 Task: Find connections with filter location Chippenham with filter topic #culturewith filter profile language German with filter current company Dentsu Webchutney with filter school Arts and Science Jobs with filter industry Surveying and Mapping Services with filter service category Business Law with filter keywords title Heavy Equipment Operator
Action: Mouse moved to (660, 87)
Screenshot: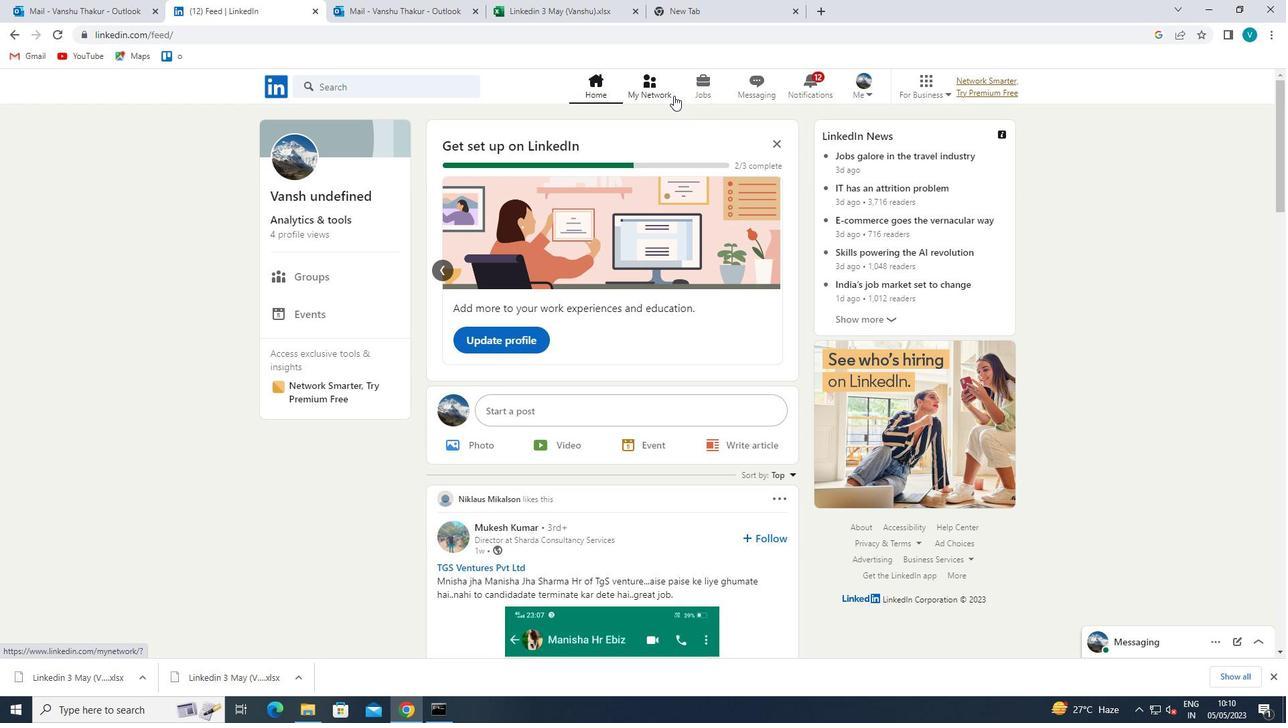 
Action: Mouse pressed left at (660, 87)
Screenshot: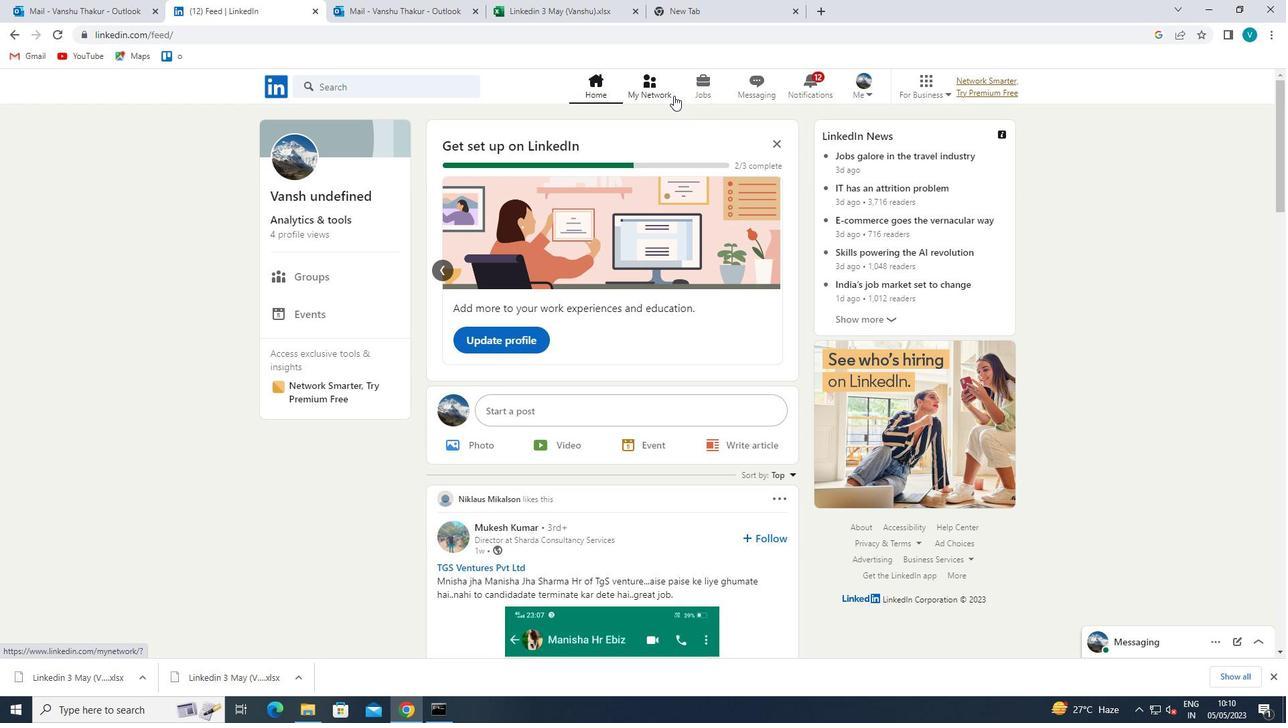 
Action: Mouse moved to (399, 158)
Screenshot: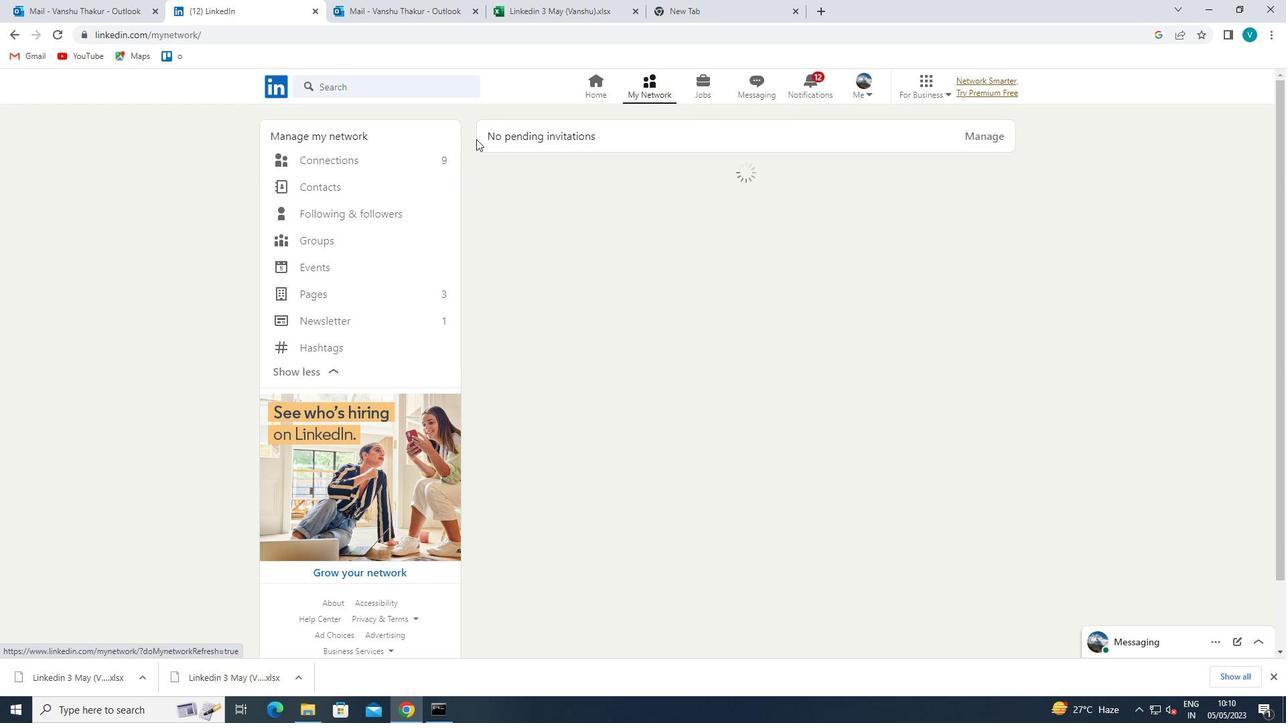 
Action: Mouse pressed left at (399, 158)
Screenshot: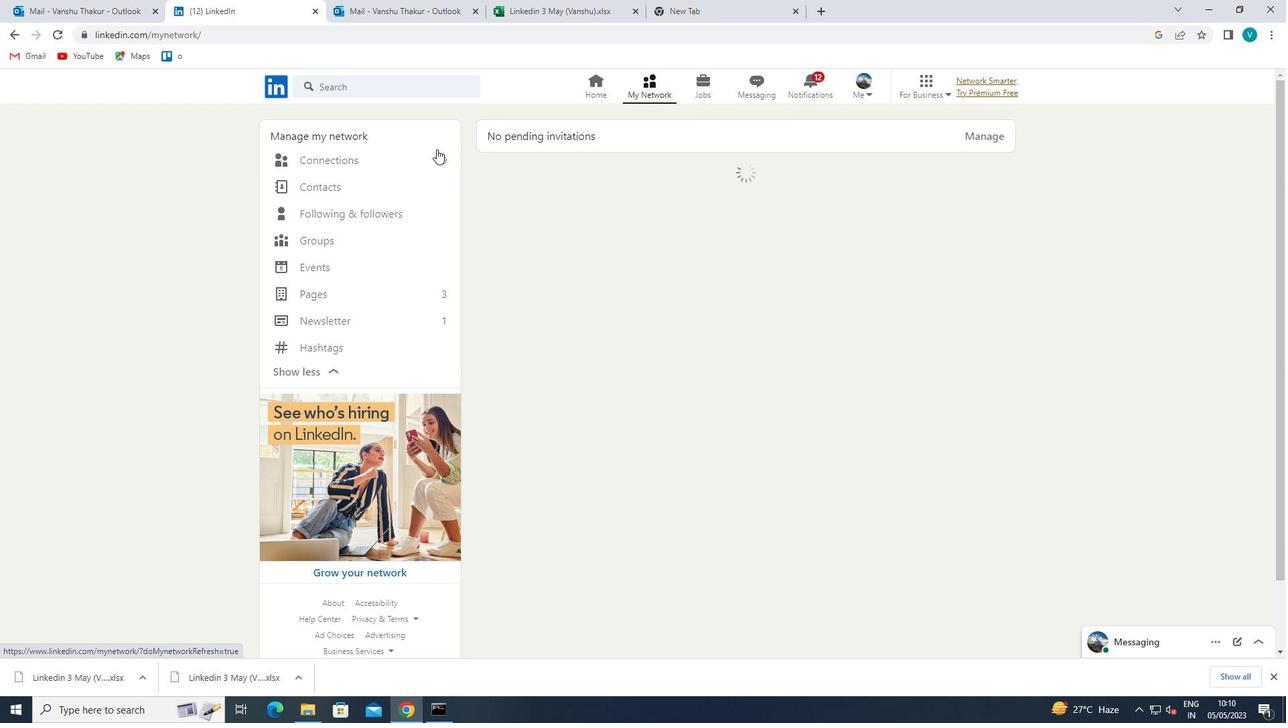 
Action: Mouse moved to (764, 158)
Screenshot: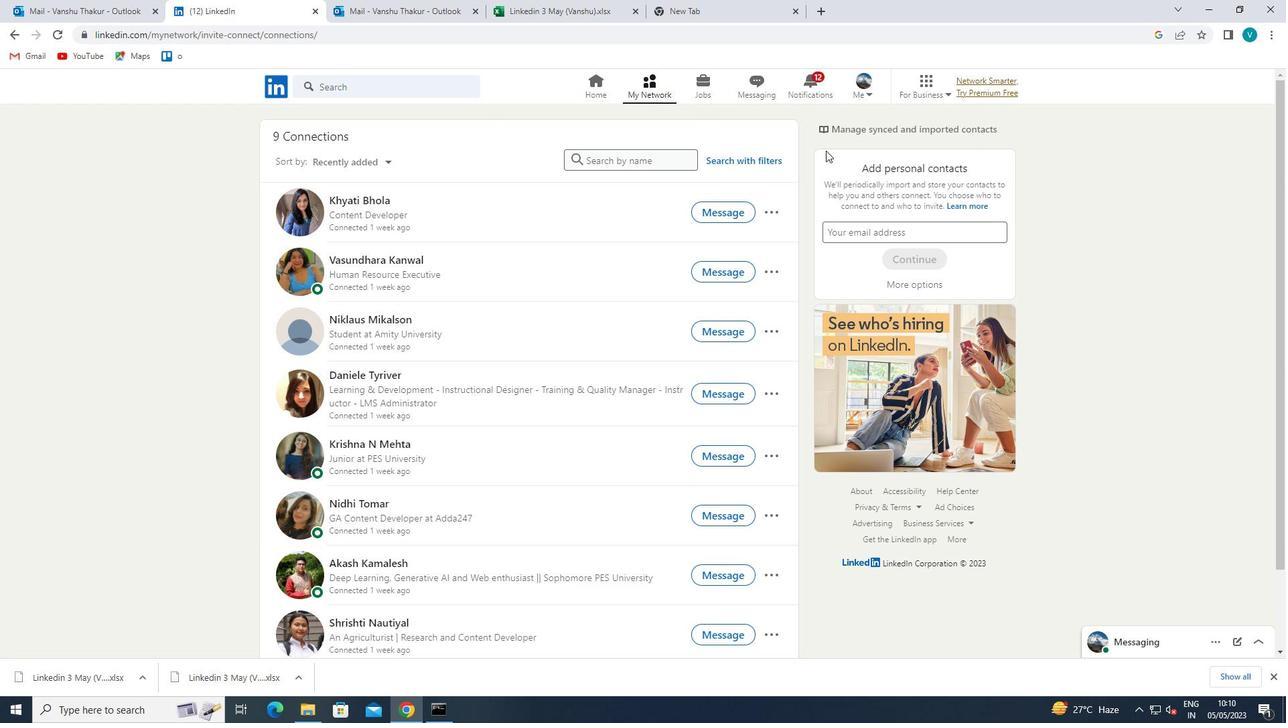 
Action: Mouse pressed left at (764, 158)
Screenshot: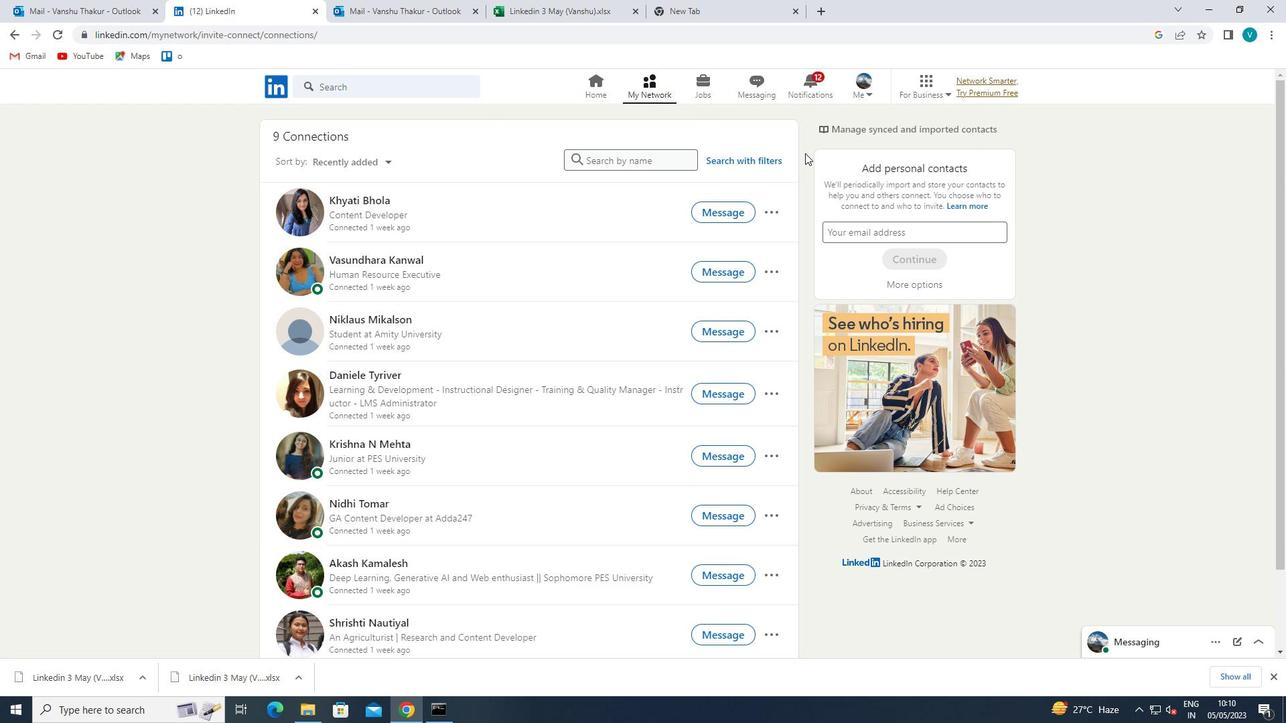 
Action: Mouse moved to (657, 123)
Screenshot: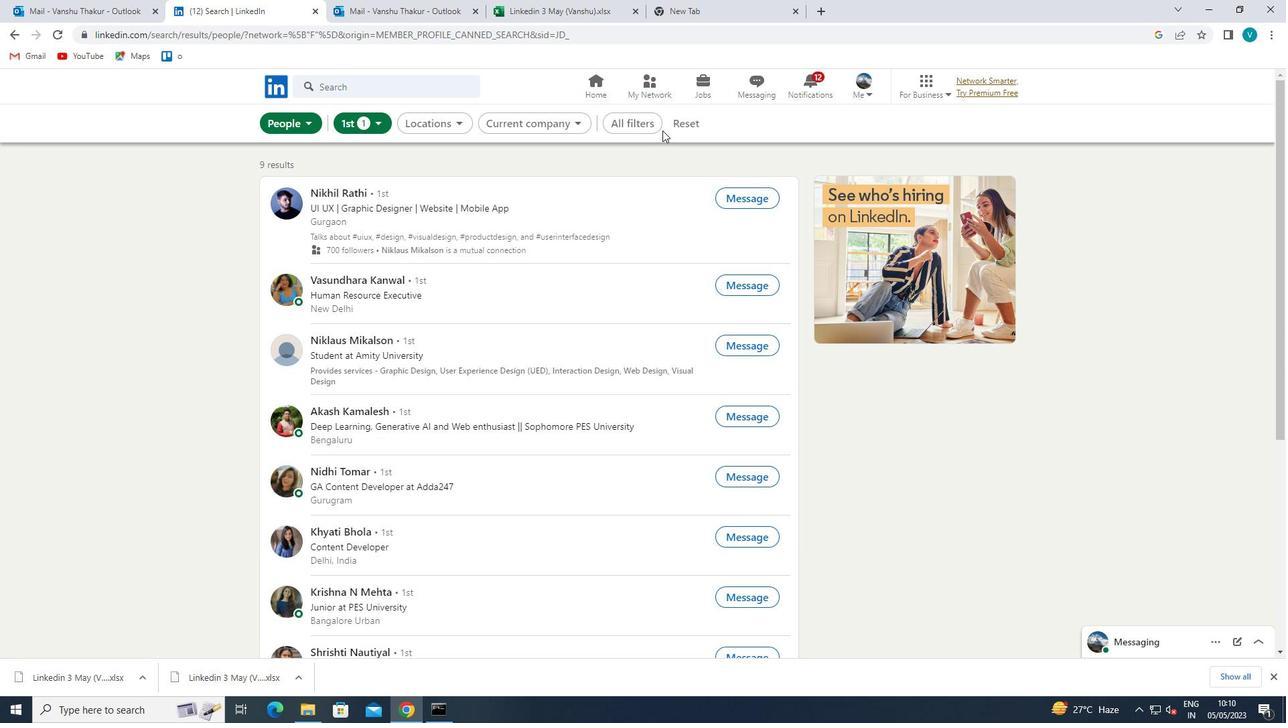
Action: Mouse pressed left at (657, 123)
Screenshot: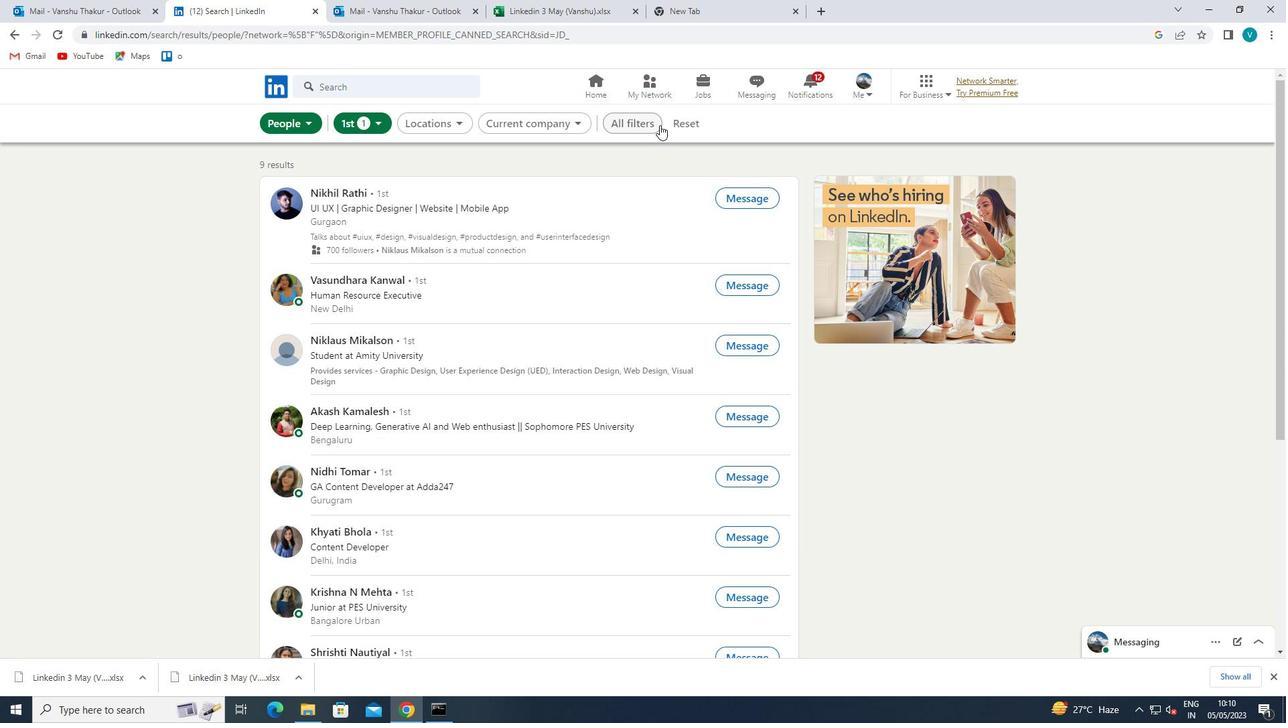 
Action: Mouse moved to (1057, 243)
Screenshot: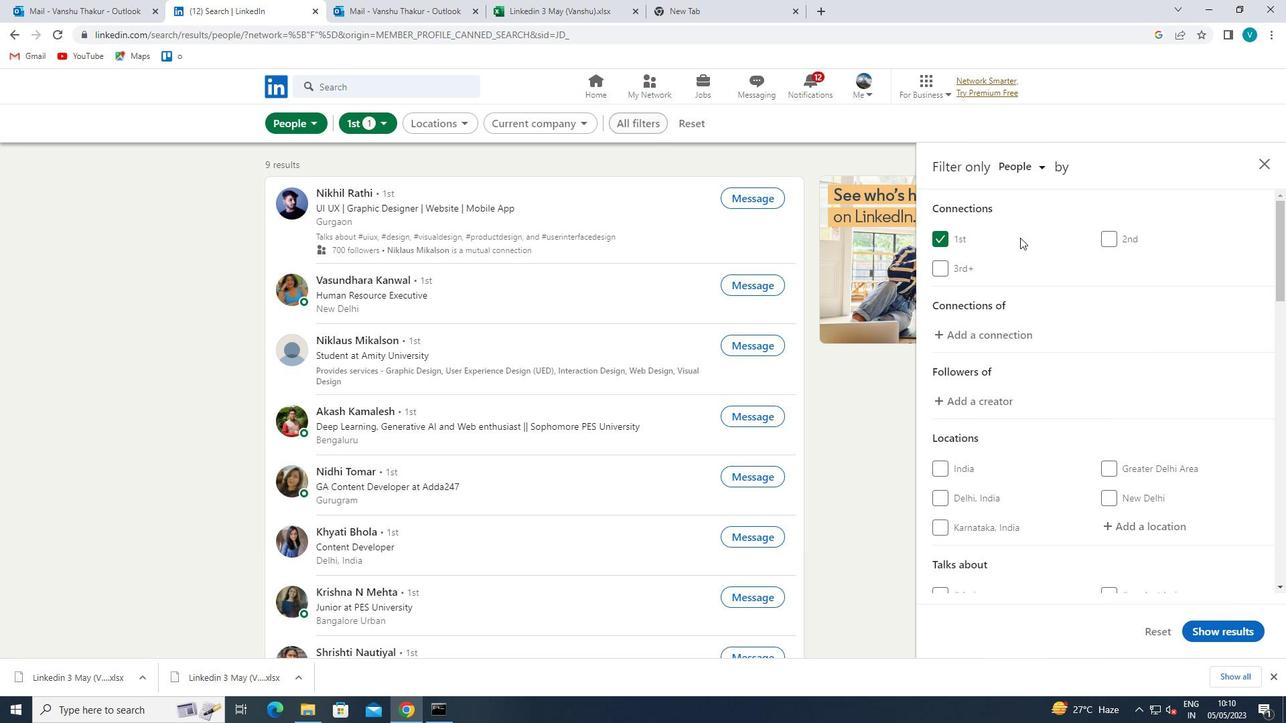 
Action: Mouse scrolled (1057, 243) with delta (0, 0)
Screenshot: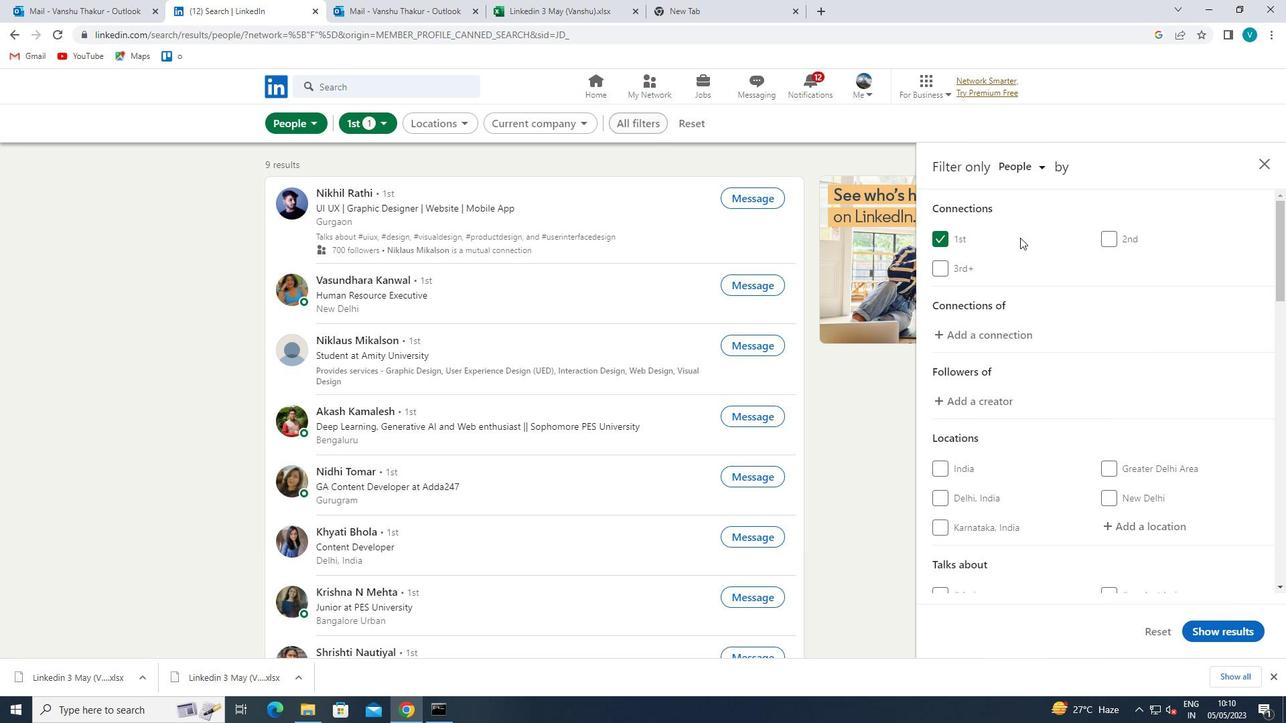 
Action: Mouse scrolled (1057, 243) with delta (0, 0)
Screenshot: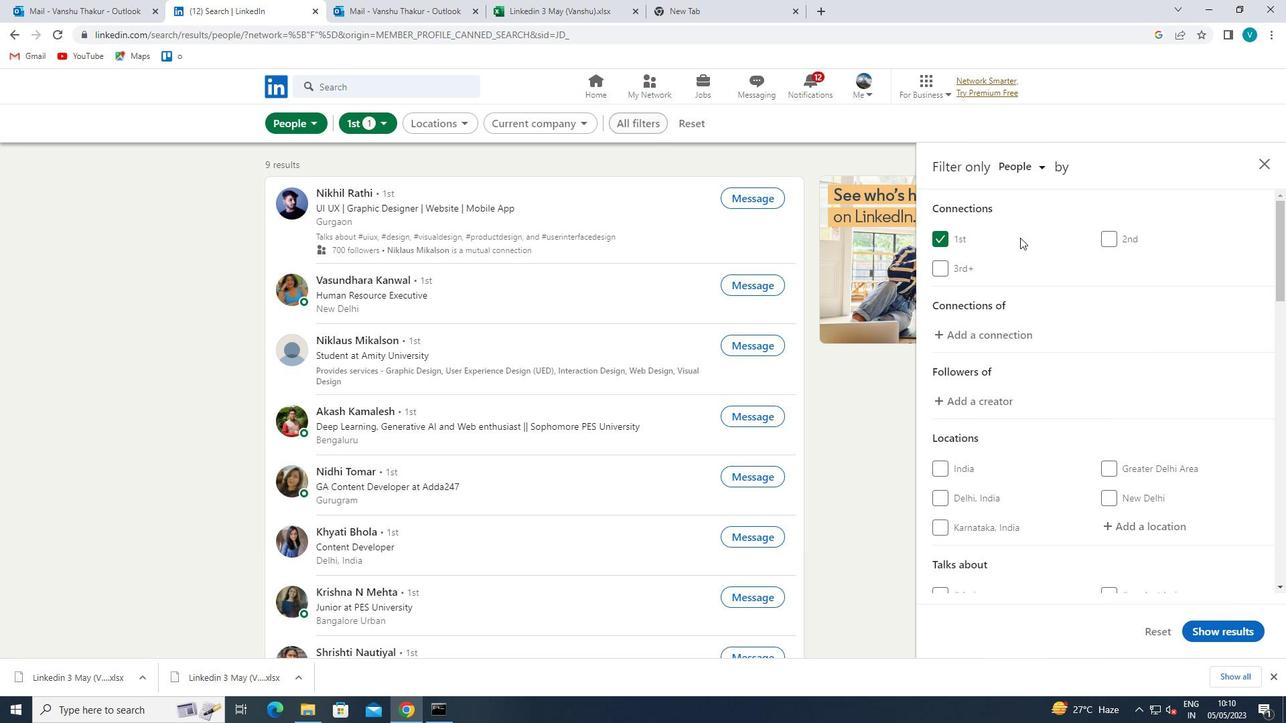 
Action: Mouse moved to (1057, 244)
Screenshot: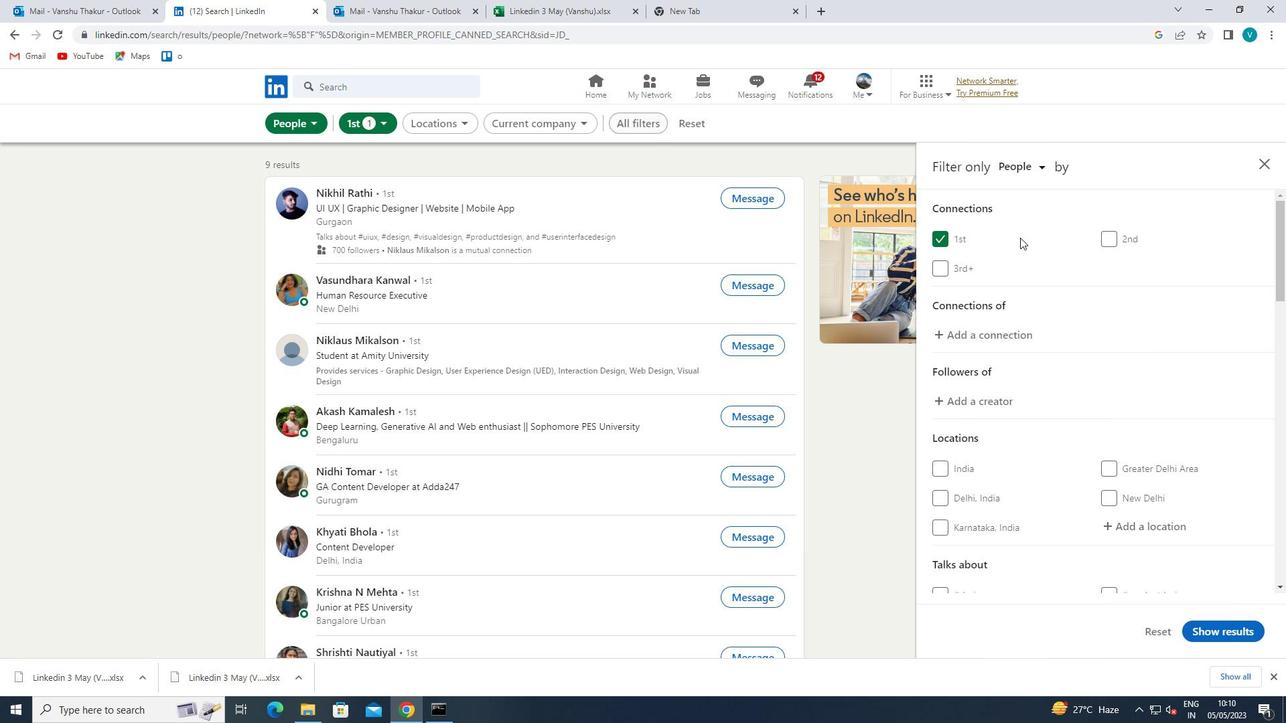 
Action: Mouse scrolled (1057, 243) with delta (0, 0)
Screenshot: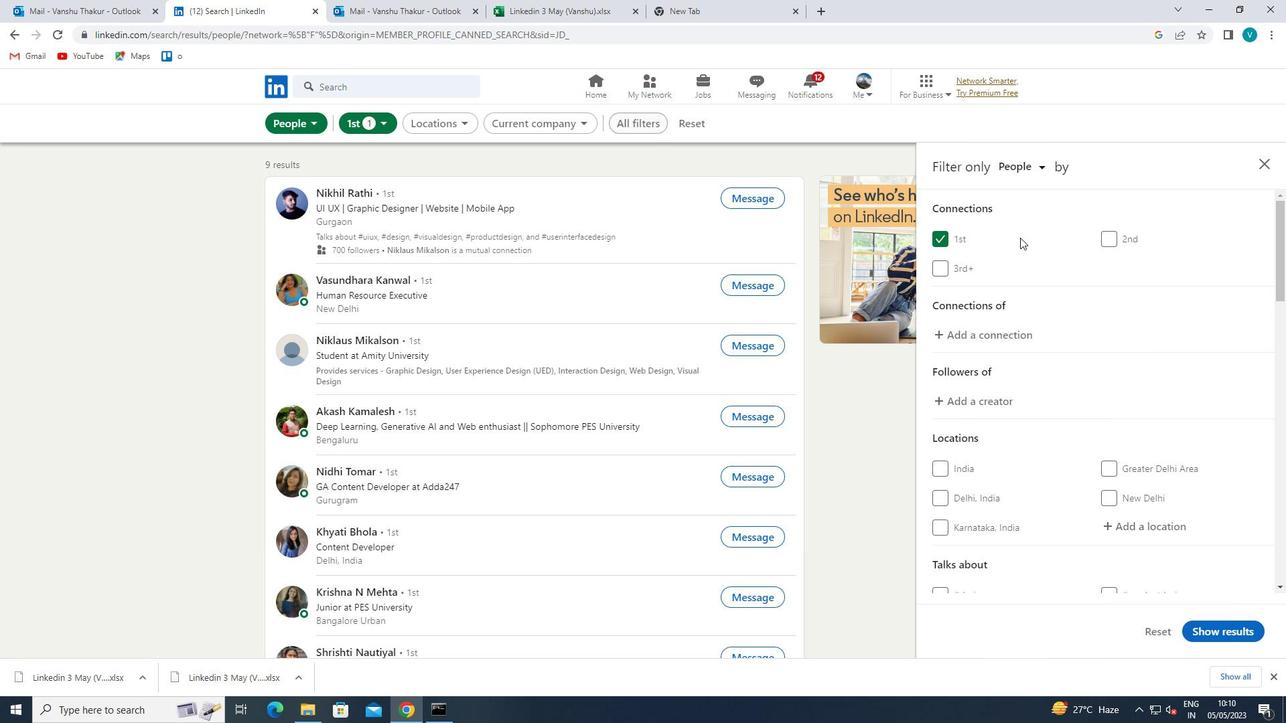 
Action: Mouse moved to (1135, 324)
Screenshot: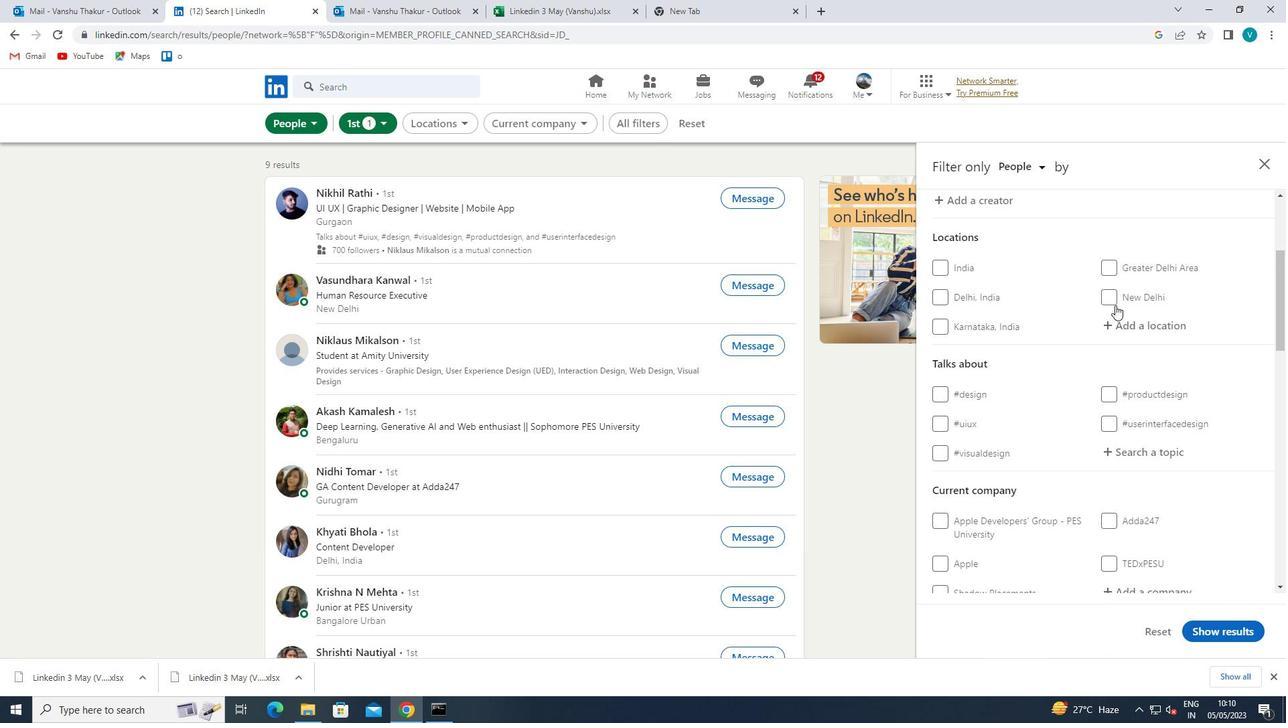 
Action: Mouse pressed left at (1135, 324)
Screenshot: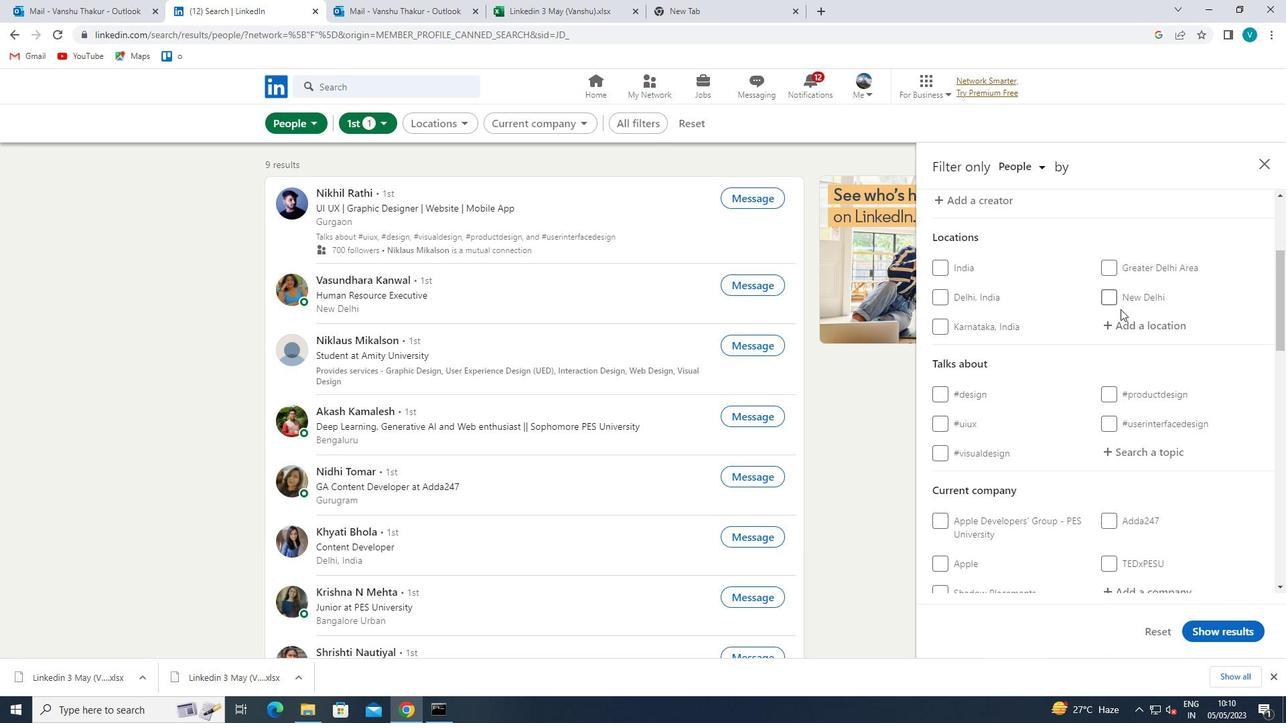 
Action: Key pressed <Key.shift>CHIPPENHAM
Screenshot: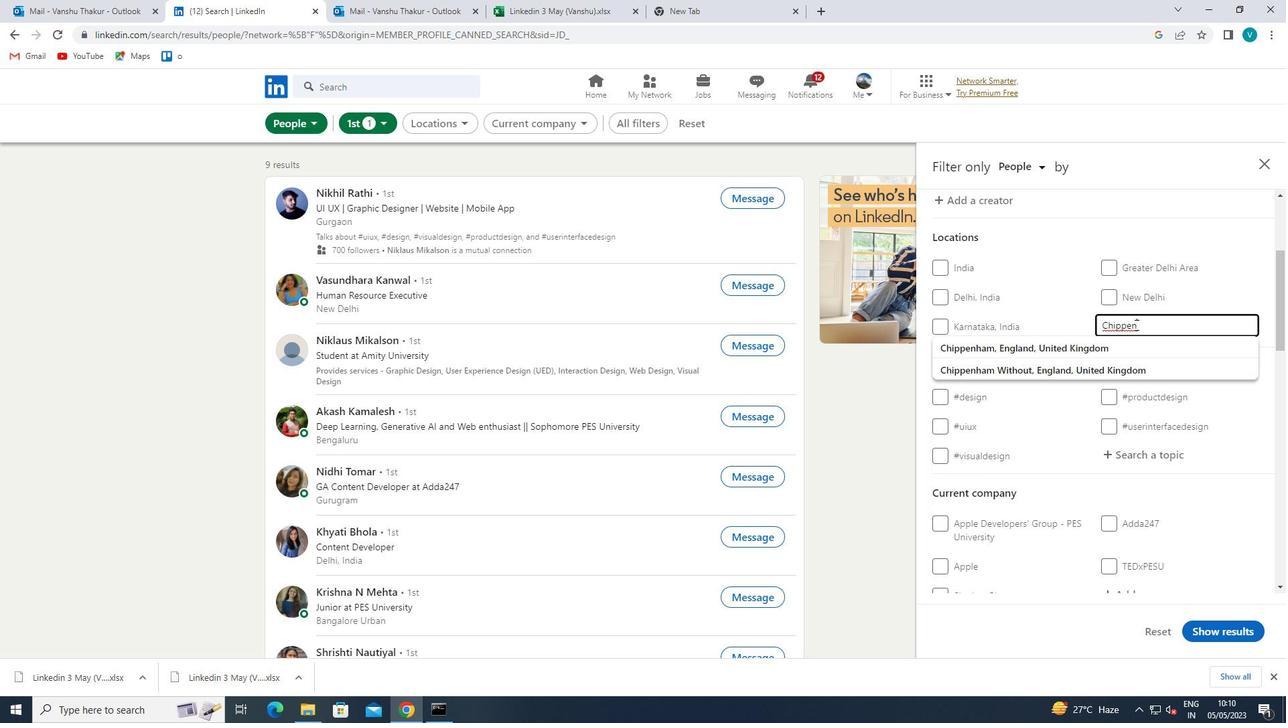 
Action: Mouse moved to (1119, 340)
Screenshot: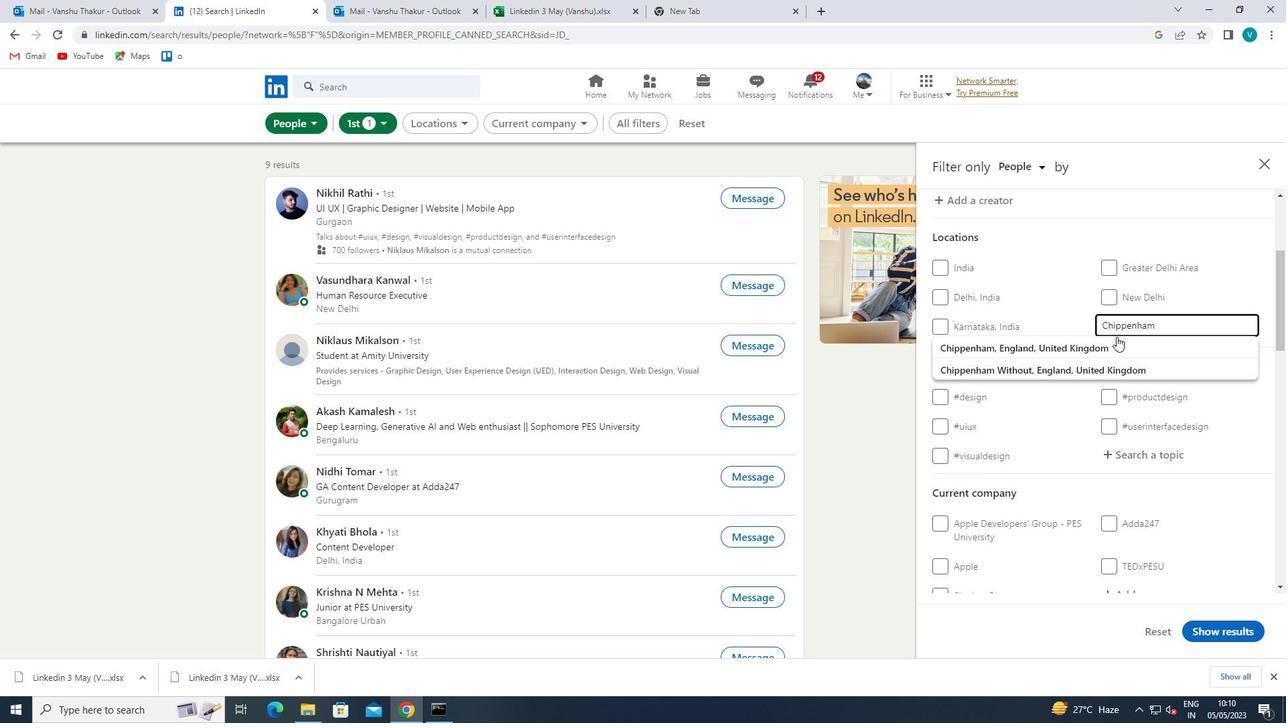 
Action: Mouse pressed left at (1119, 340)
Screenshot: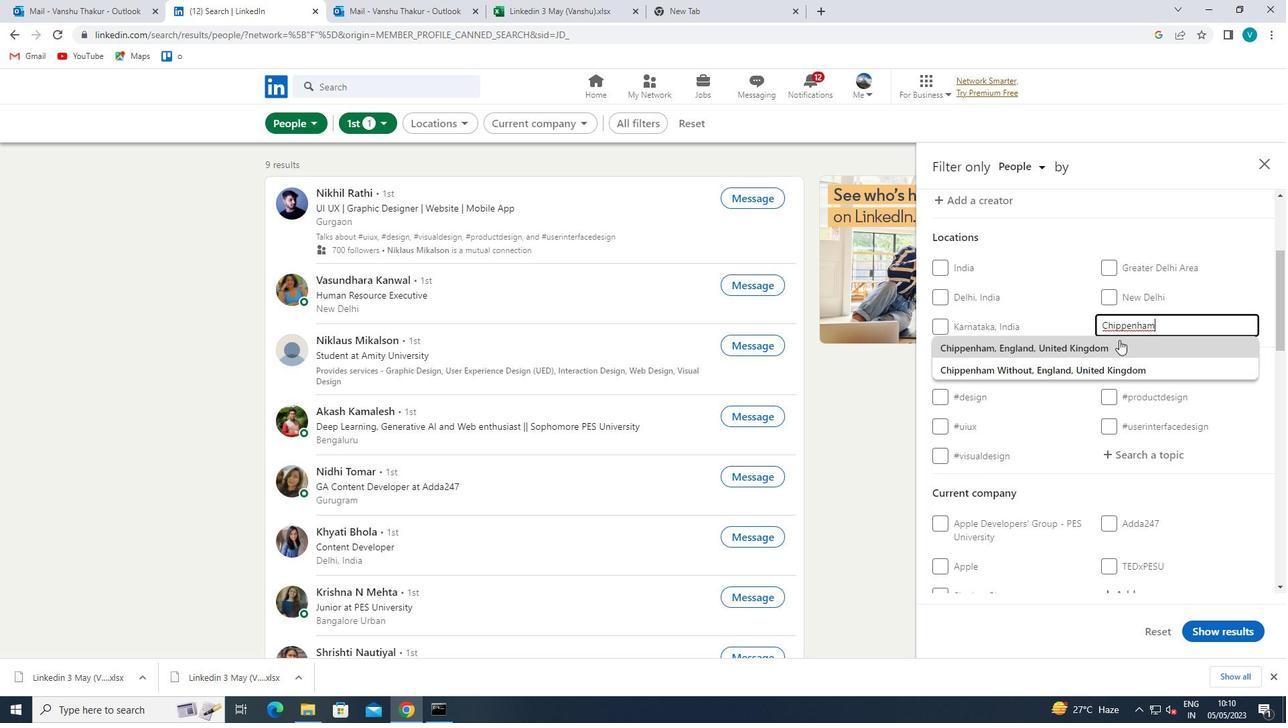 
Action: Mouse scrolled (1119, 339) with delta (0, 0)
Screenshot: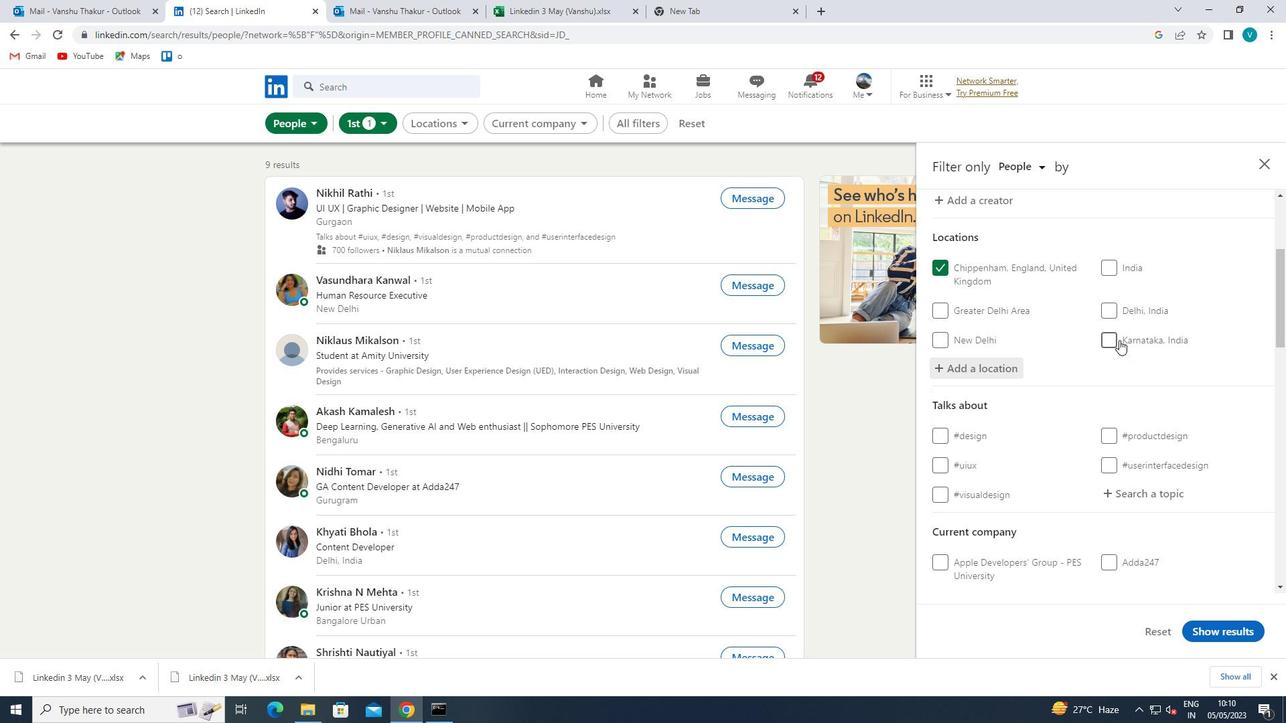 
Action: Mouse moved to (1134, 414)
Screenshot: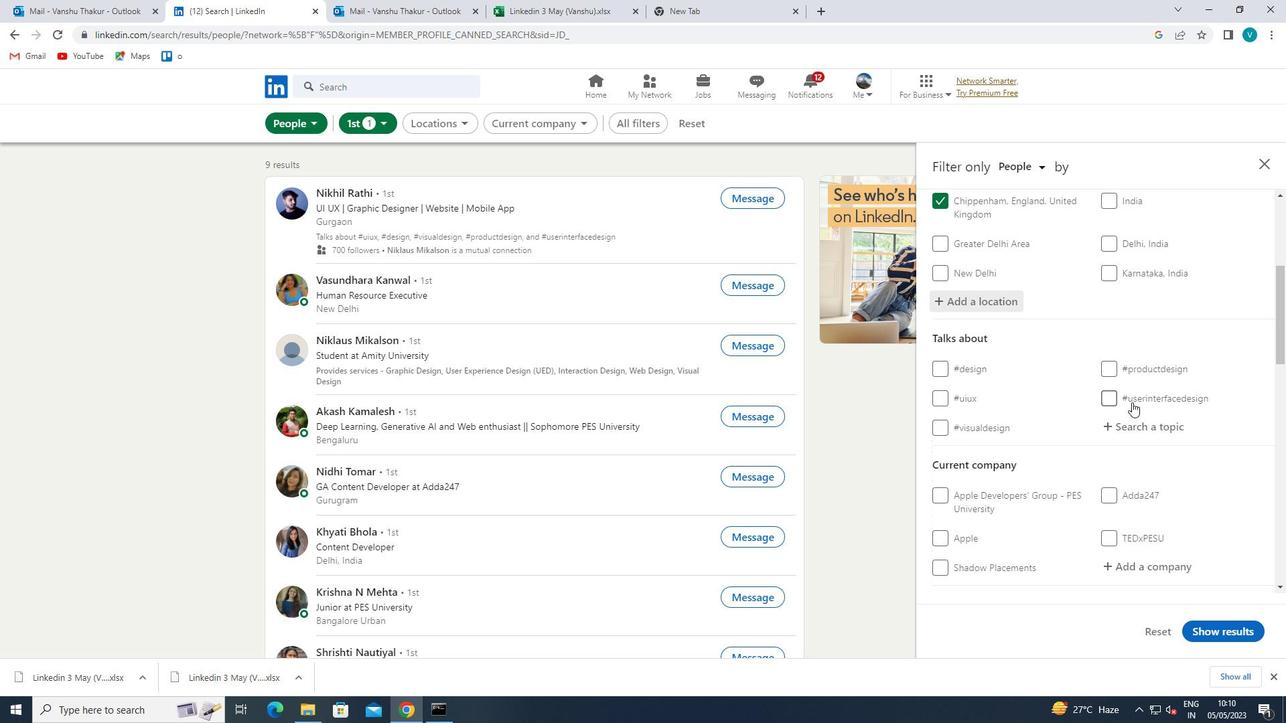 
Action: Mouse pressed left at (1134, 414)
Screenshot: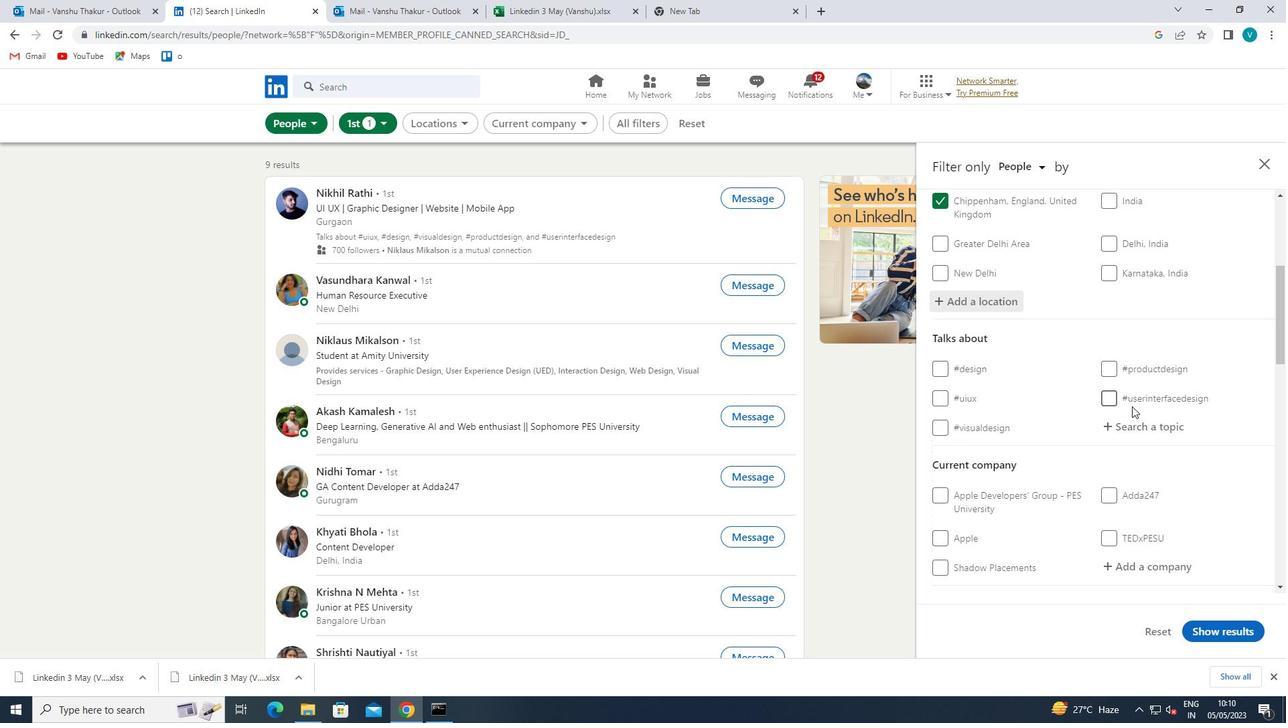 
Action: Mouse moved to (1137, 418)
Screenshot: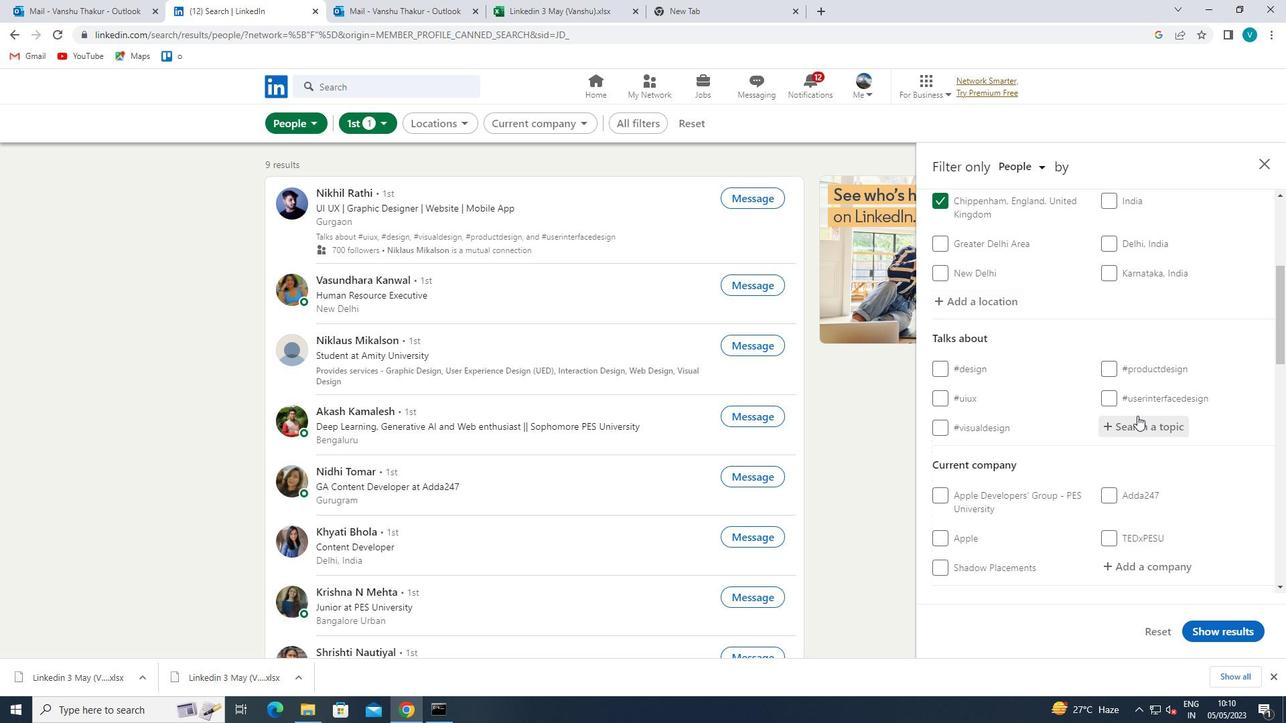 
Action: Mouse pressed left at (1137, 418)
Screenshot: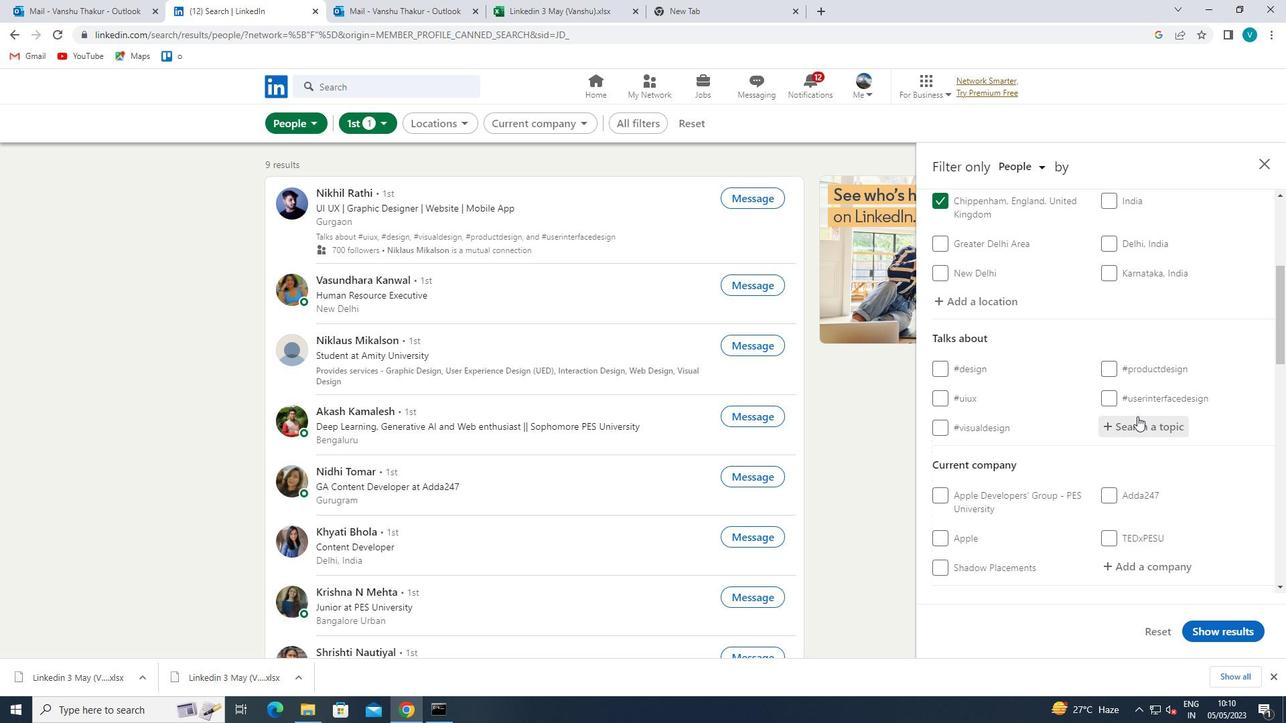 
Action: Key pressed CUK<Key.backspace>LTURE
Screenshot: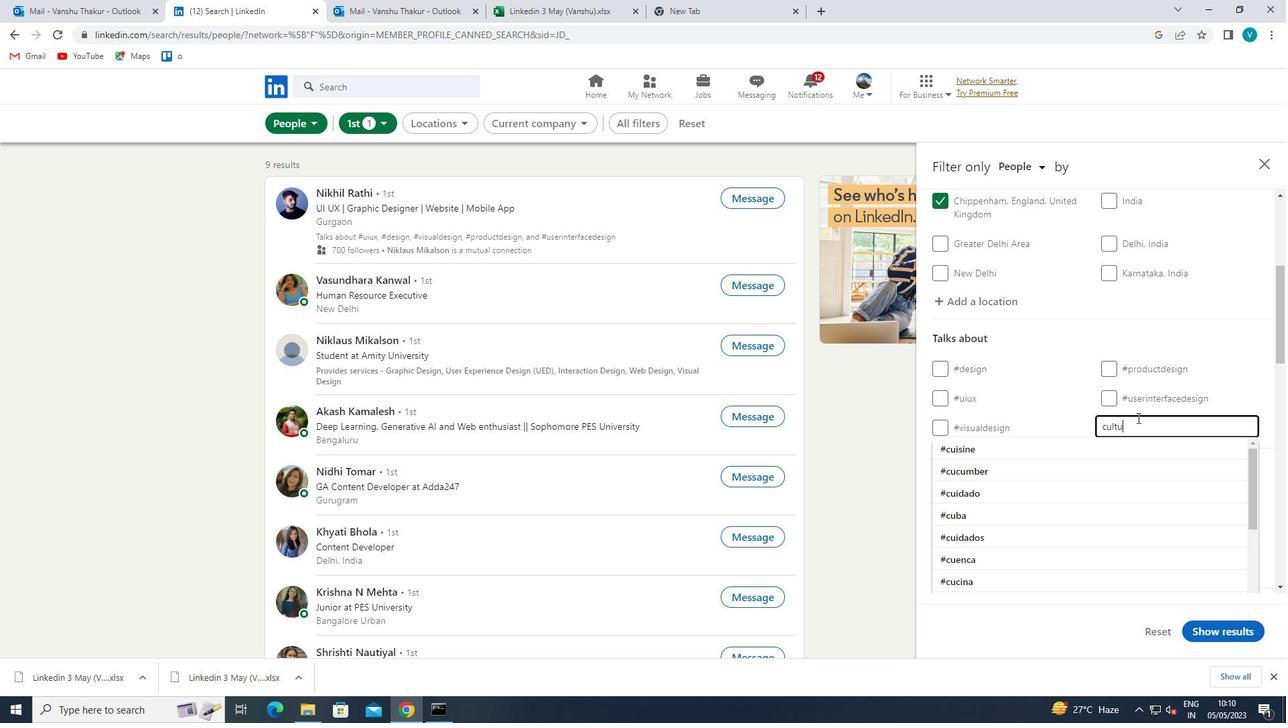 
Action: Mouse moved to (1045, 451)
Screenshot: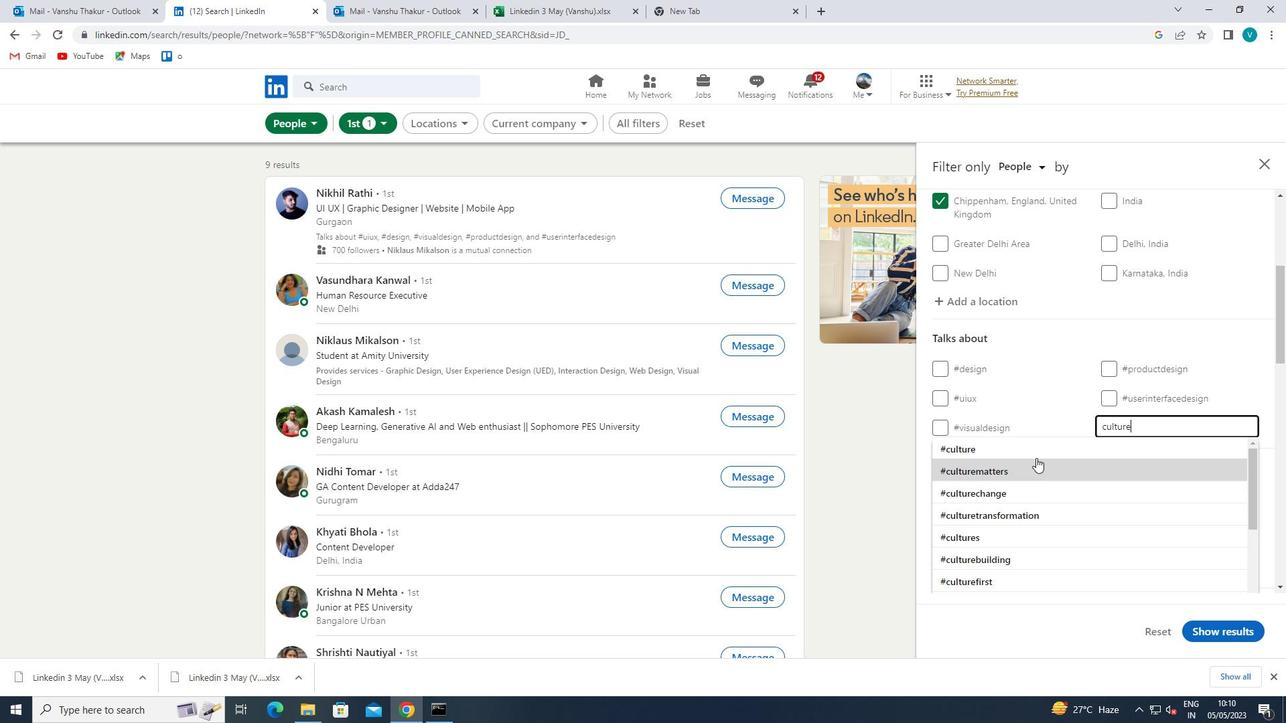 
Action: Mouse pressed left at (1045, 451)
Screenshot: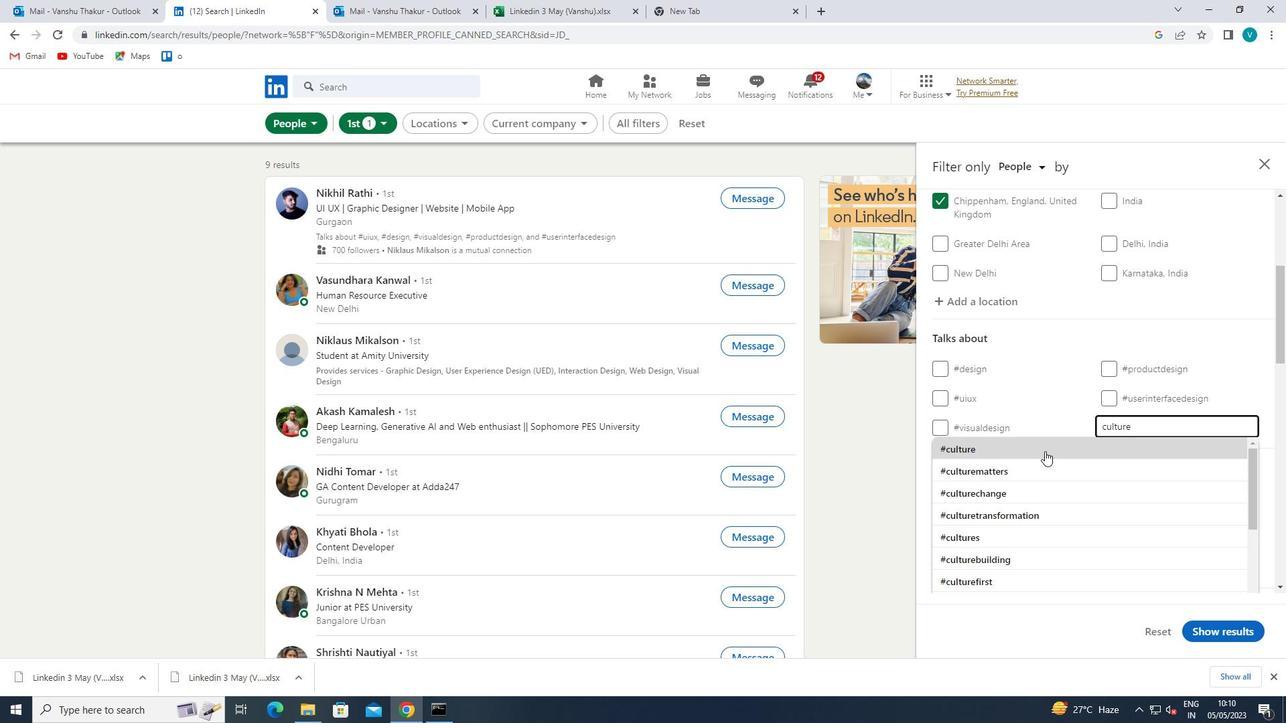 
Action: Mouse scrolled (1045, 450) with delta (0, 0)
Screenshot: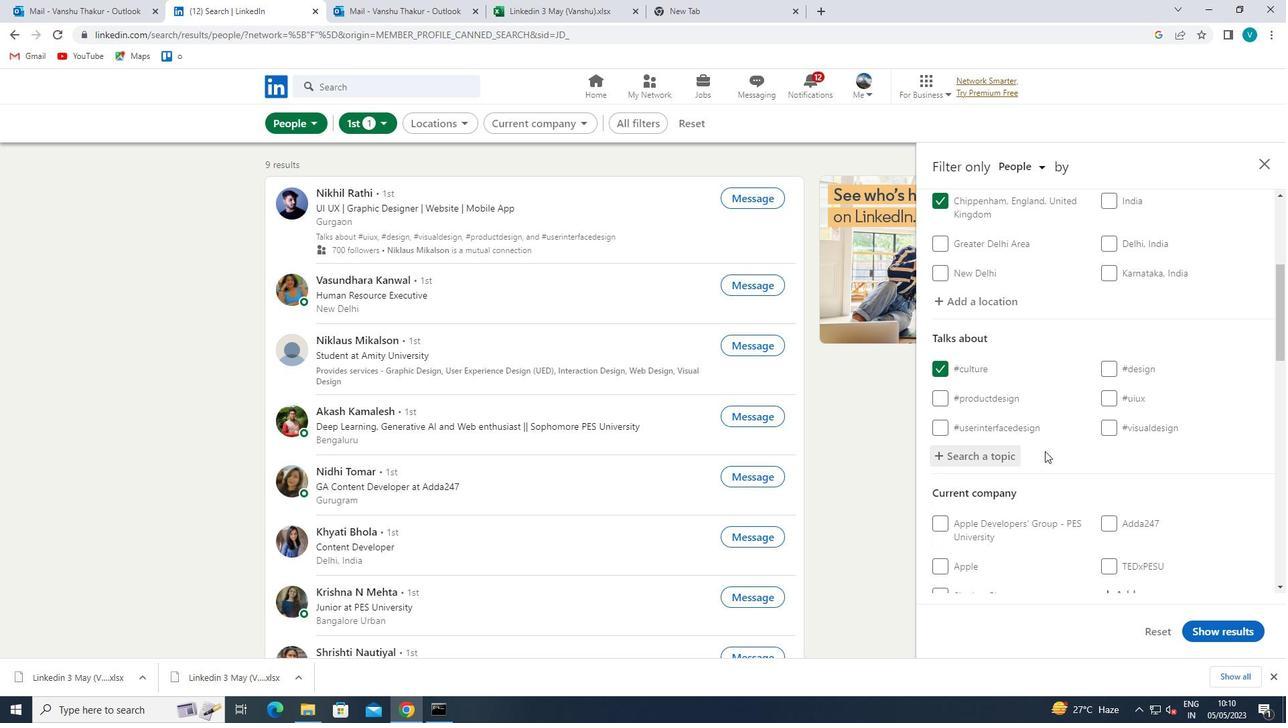 
Action: Mouse scrolled (1045, 450) with delta (0, 0)
Screenshot: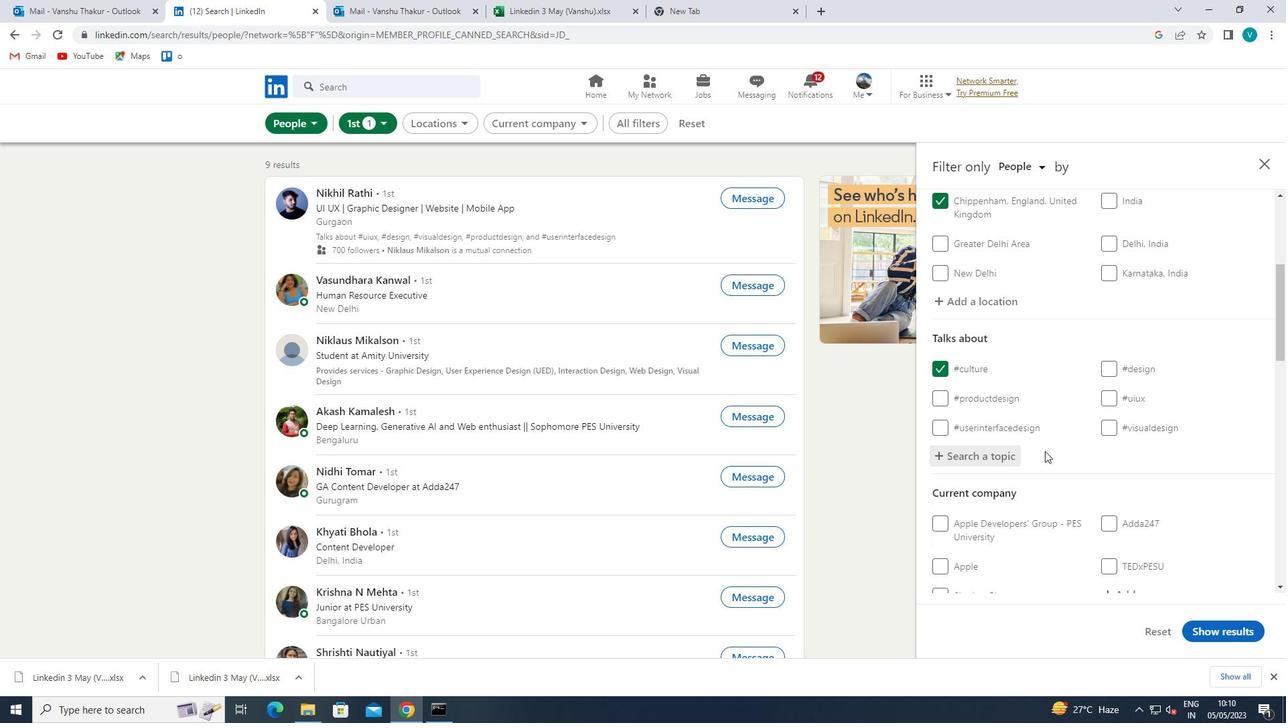
Action: Mouse scrolled (1045, 450) with delta (0, 0)
Screenshot: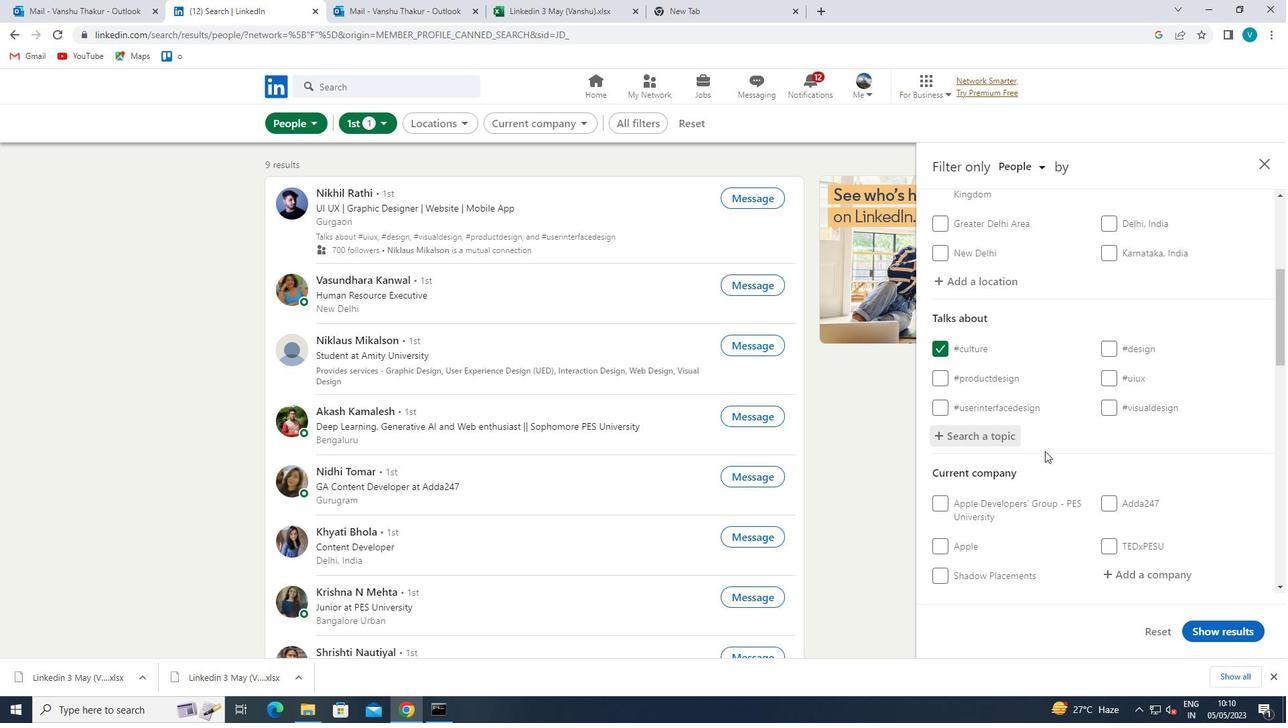 
Action: Mouse moved to (1121, 399)
Screenshot: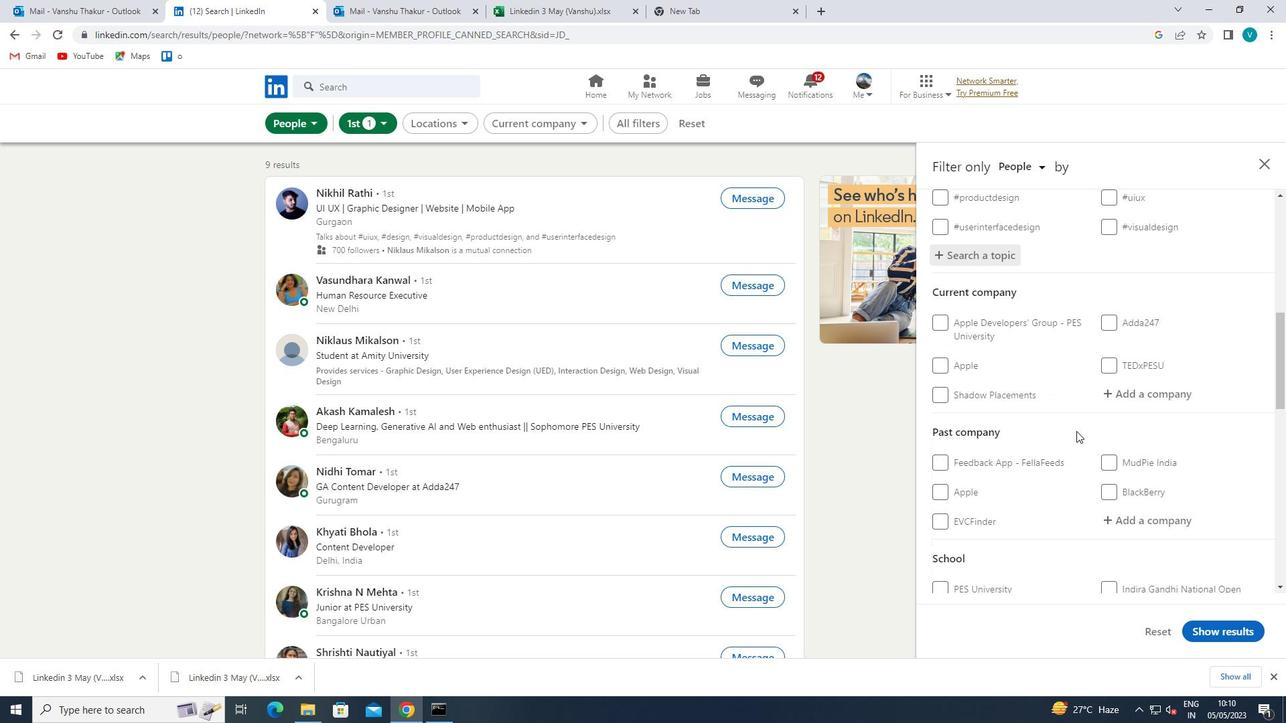 
Action: Mouse pressed left at (1121, 399)
Screenshot: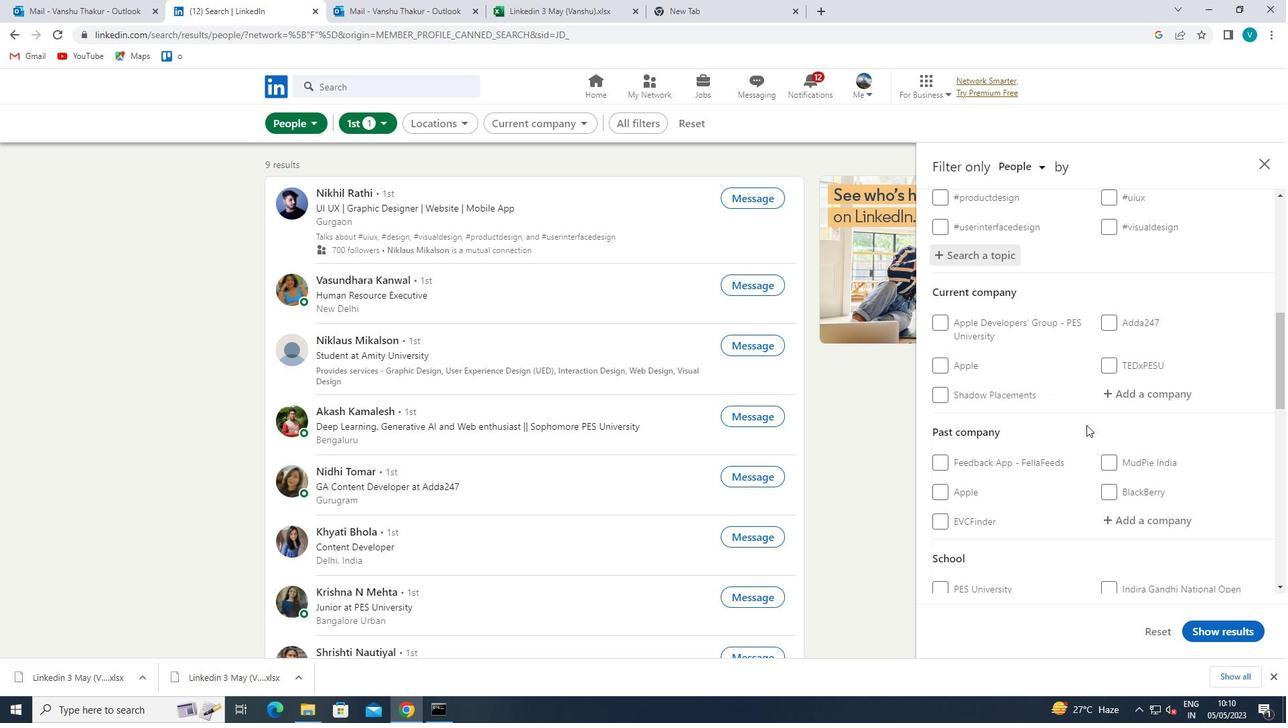 
Action: Key pressed <Key.shift>DENTSU
Screenshot: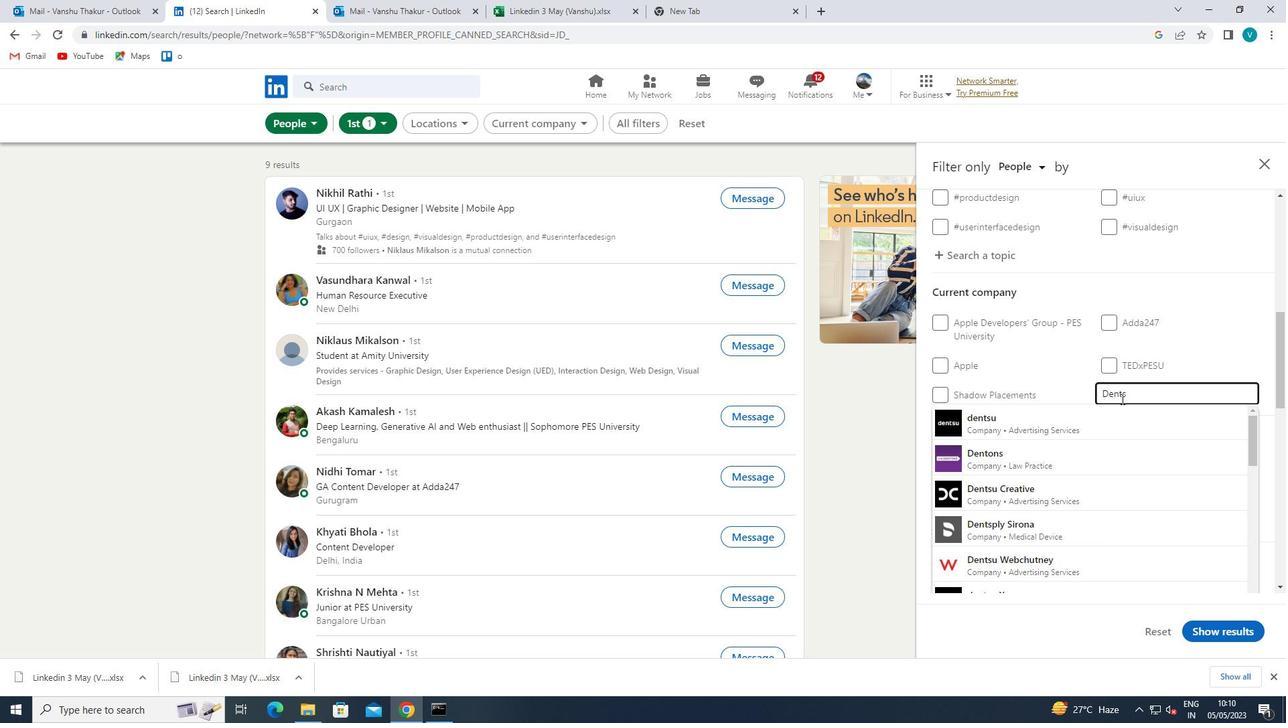 
Action: Mouse moved to (1090, 483)
Screenshot: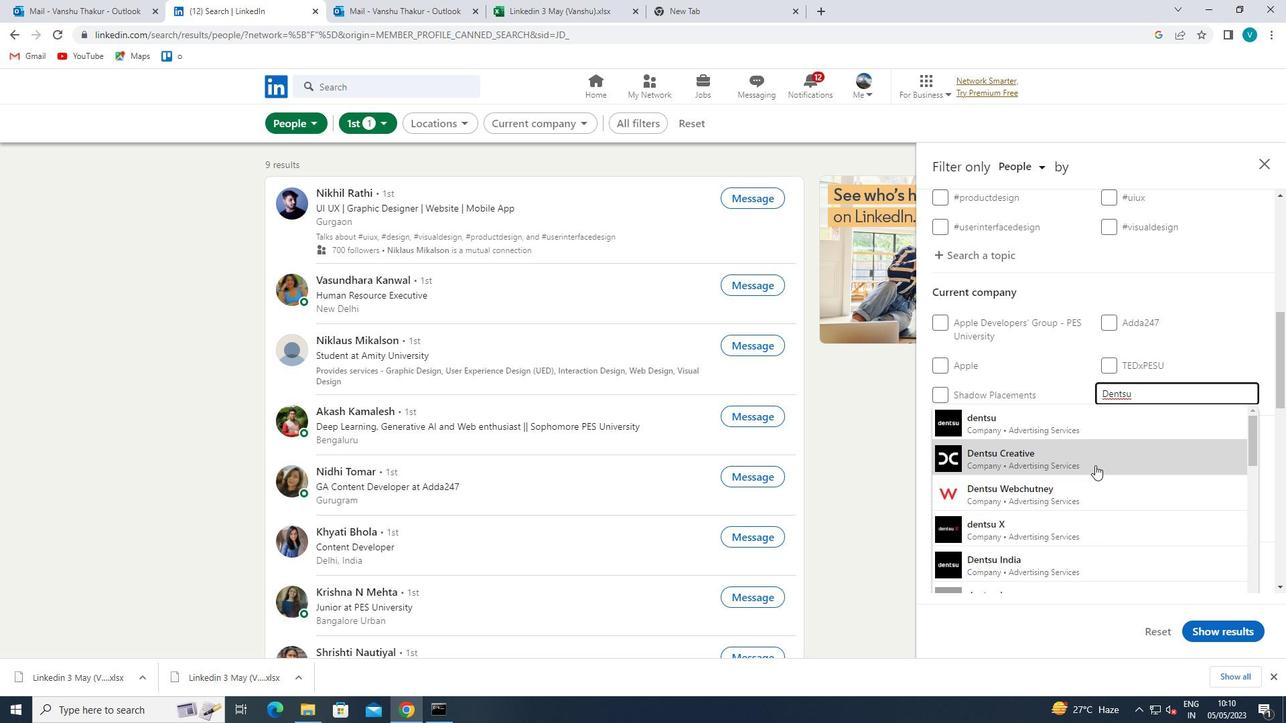 
Action: Mouse pressed left at (1090, 483)
Screenshot: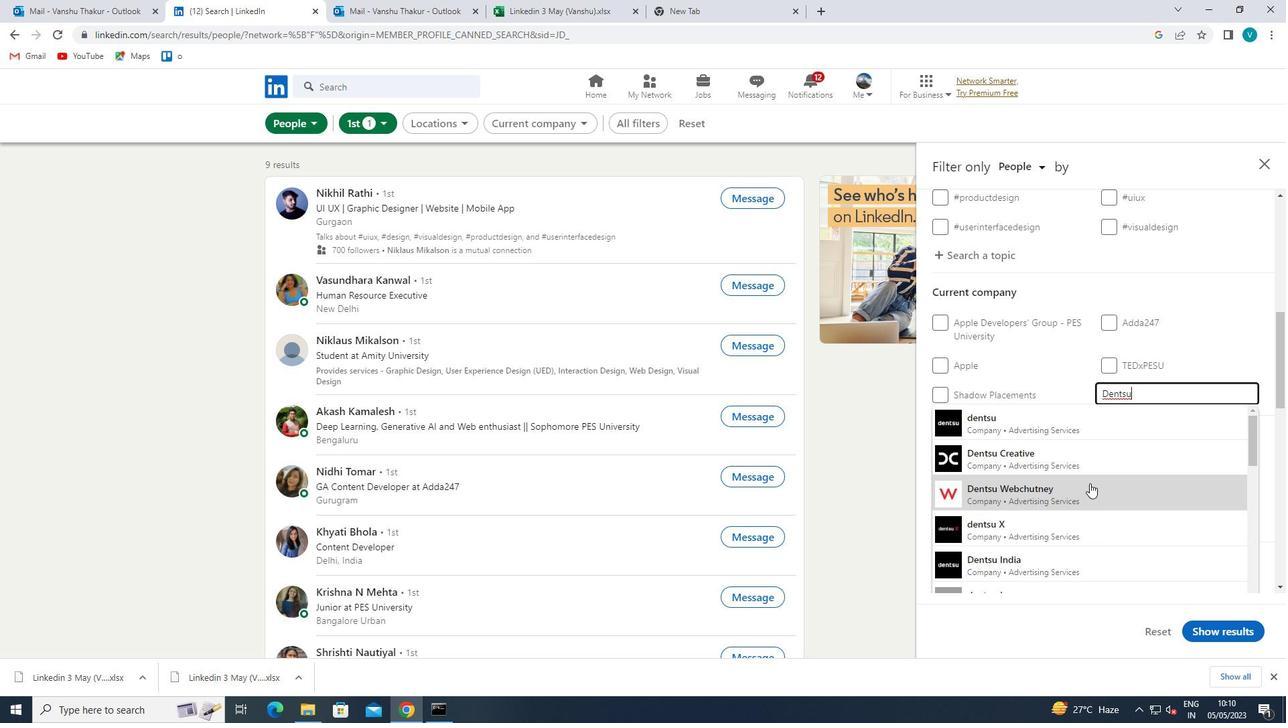
Action: Mouse scrolled (1090, 483) with delta (0, 0)
Screenshot: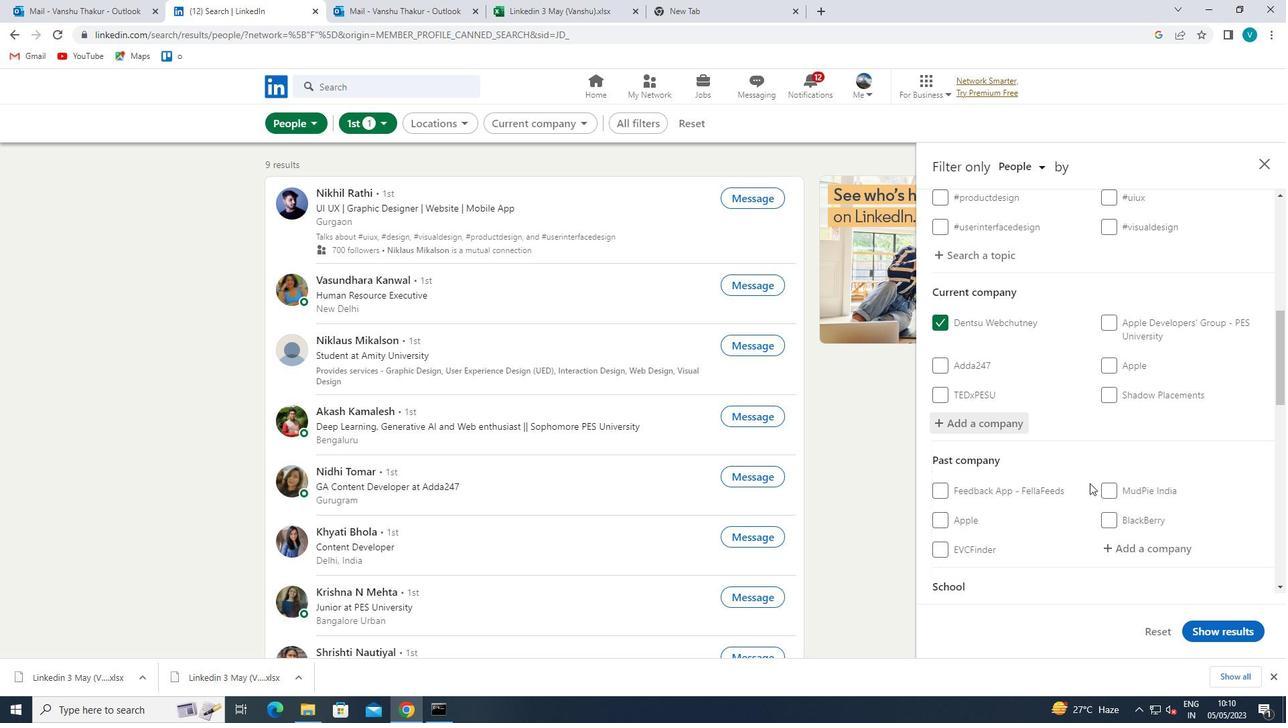
Action: Mouse scrolled (1090, 483) with delta (0, 0)
Screenshot: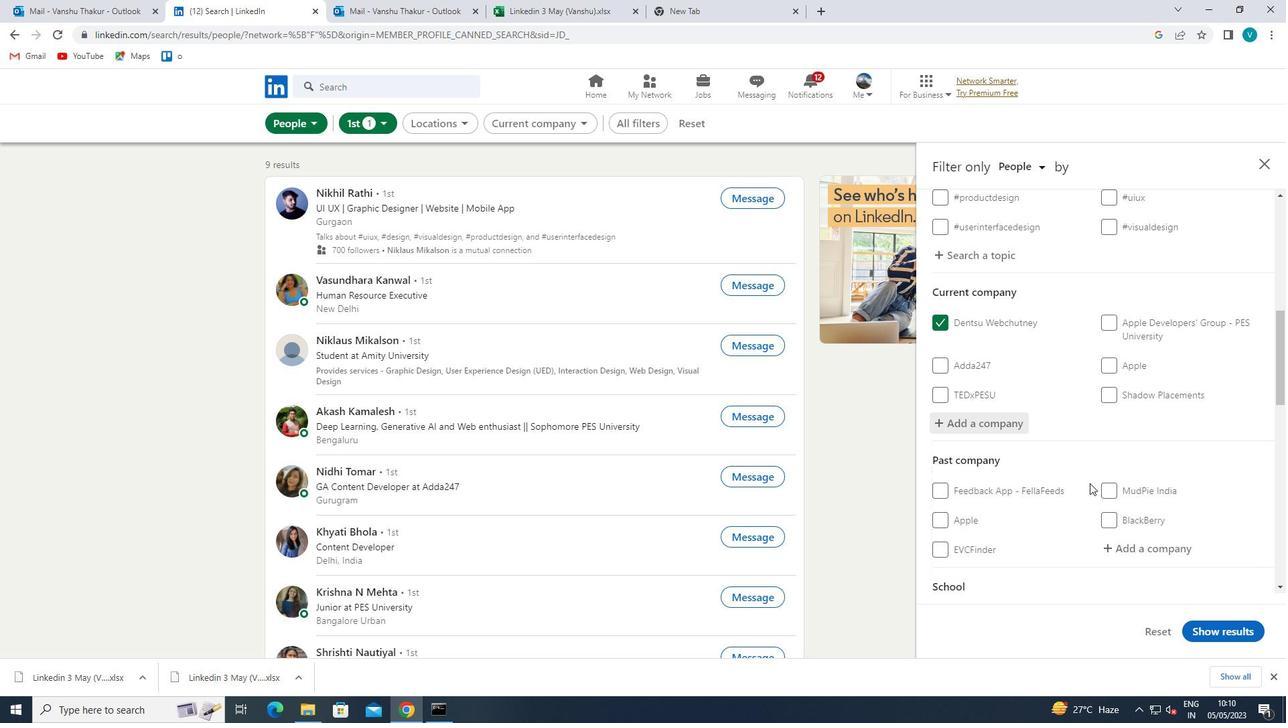 
Action: Mouse scrolled (1090, 483) with delta (0, 0)
Screenshot: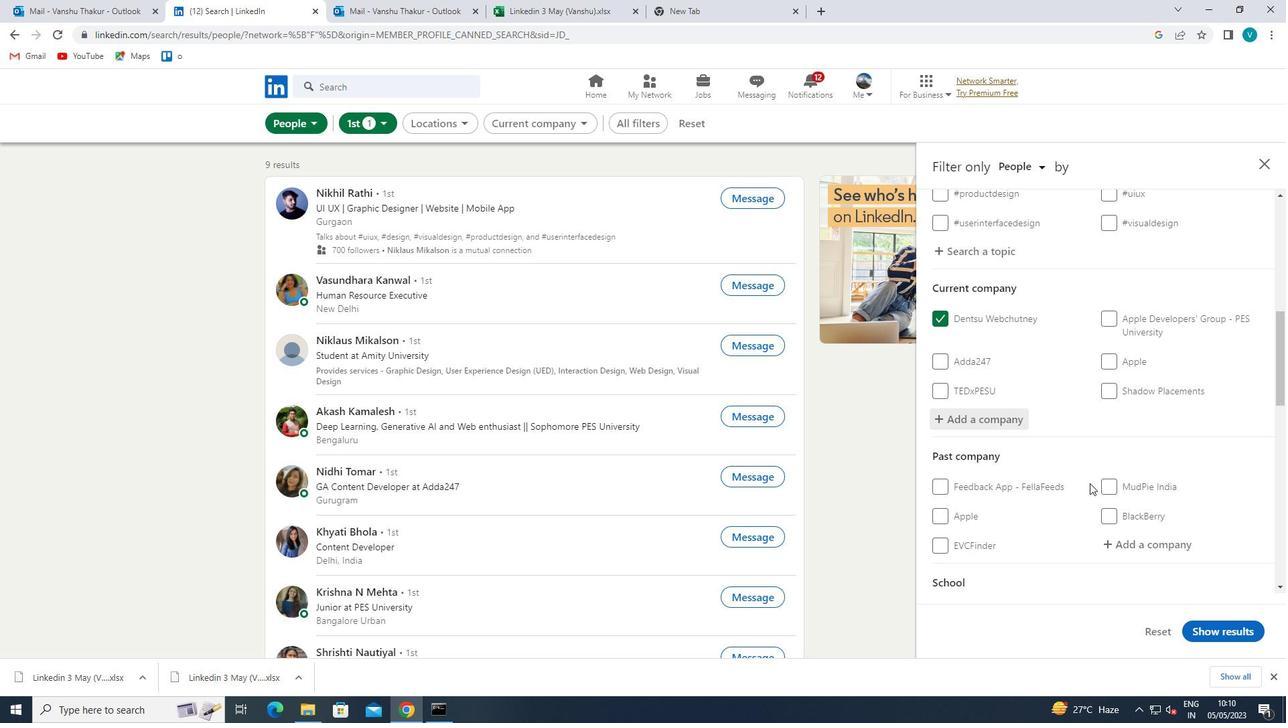 
Action: Mouse scrolled (1090, 483) with delta (0, 0)
Screenshot: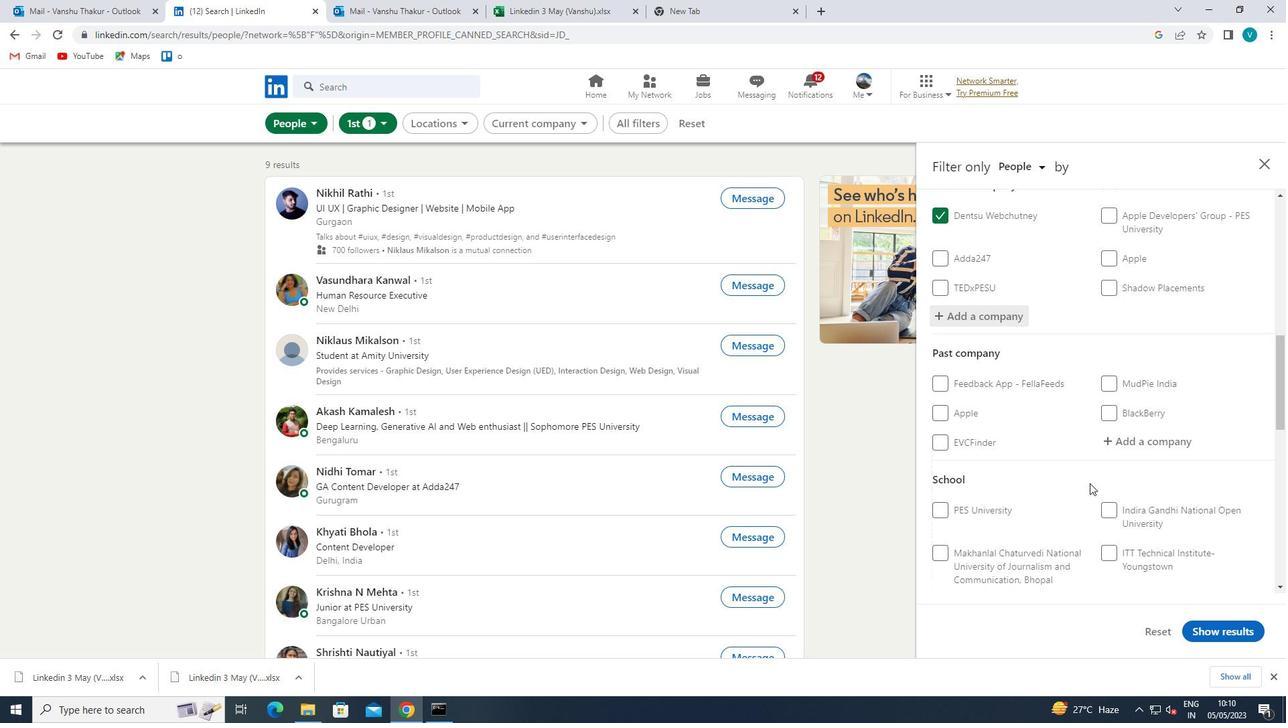 
Action: Mouse moved to (1142, 452)
Screenshot: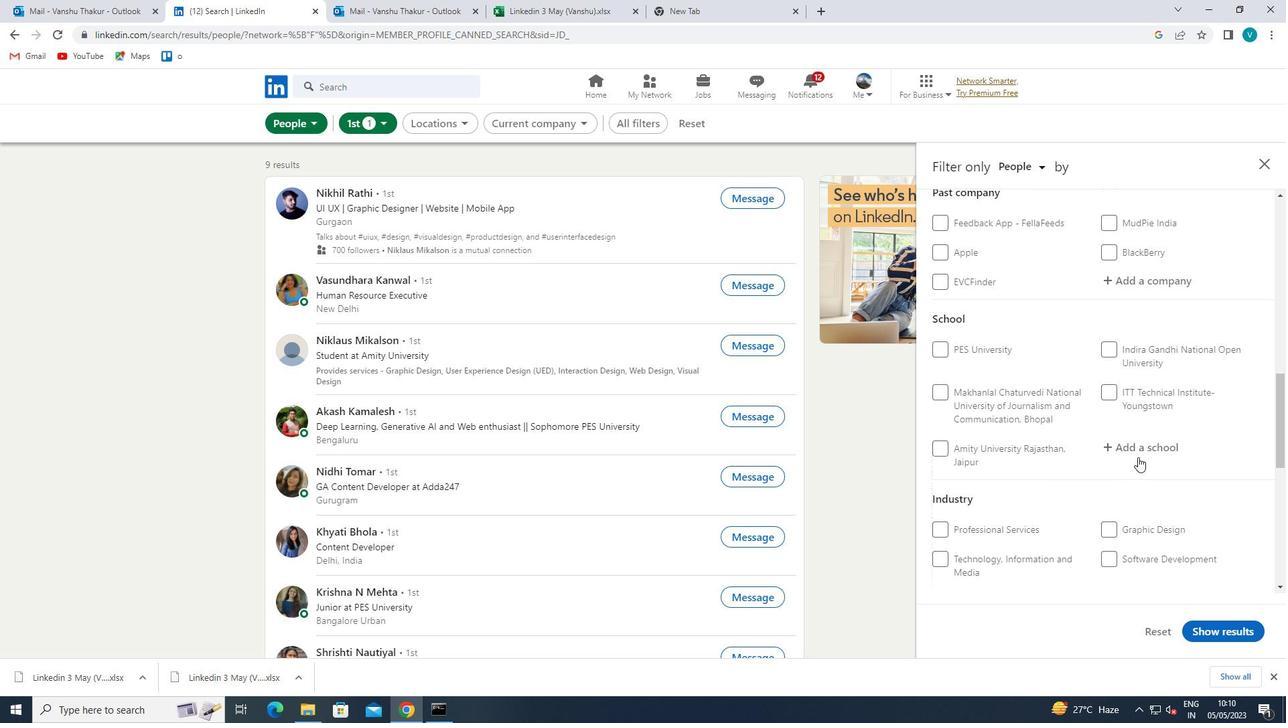 
Action: Mouse pressed left at (1142, 452)
Screenshot: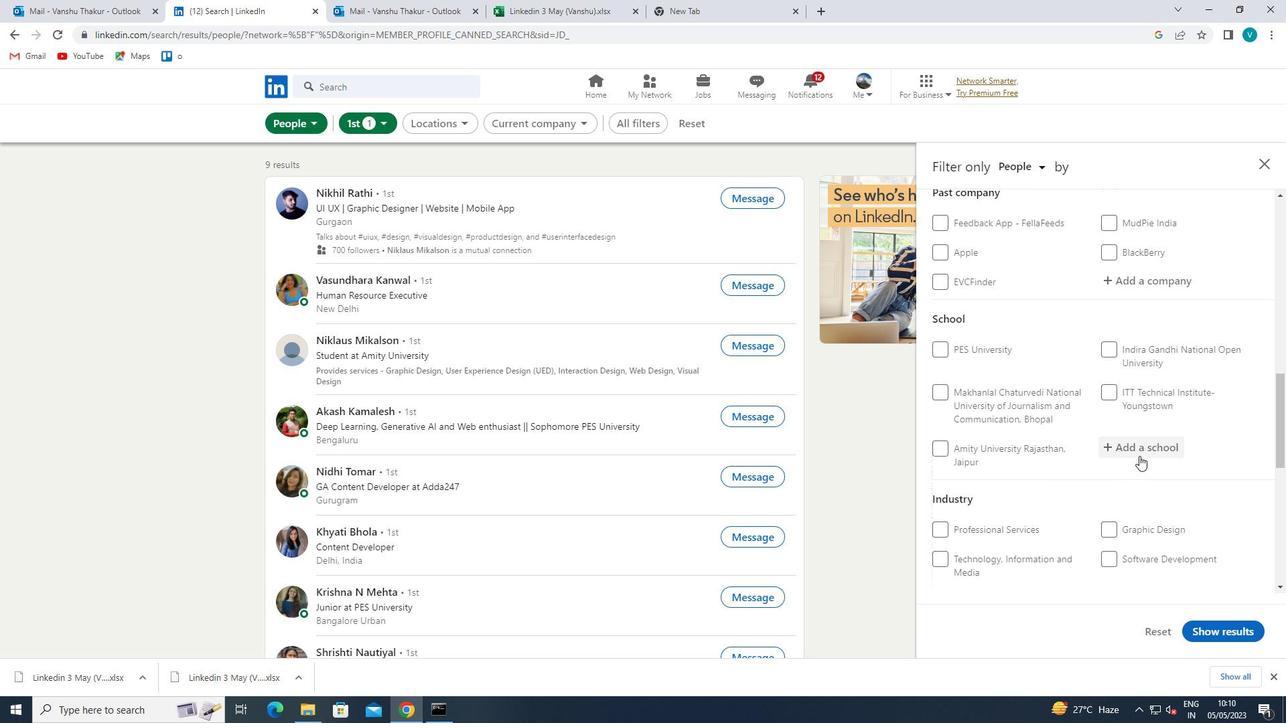 
Action: Key pressed <Key.shift>ARTS<Key.space>AND<Key.space>
Screenshot: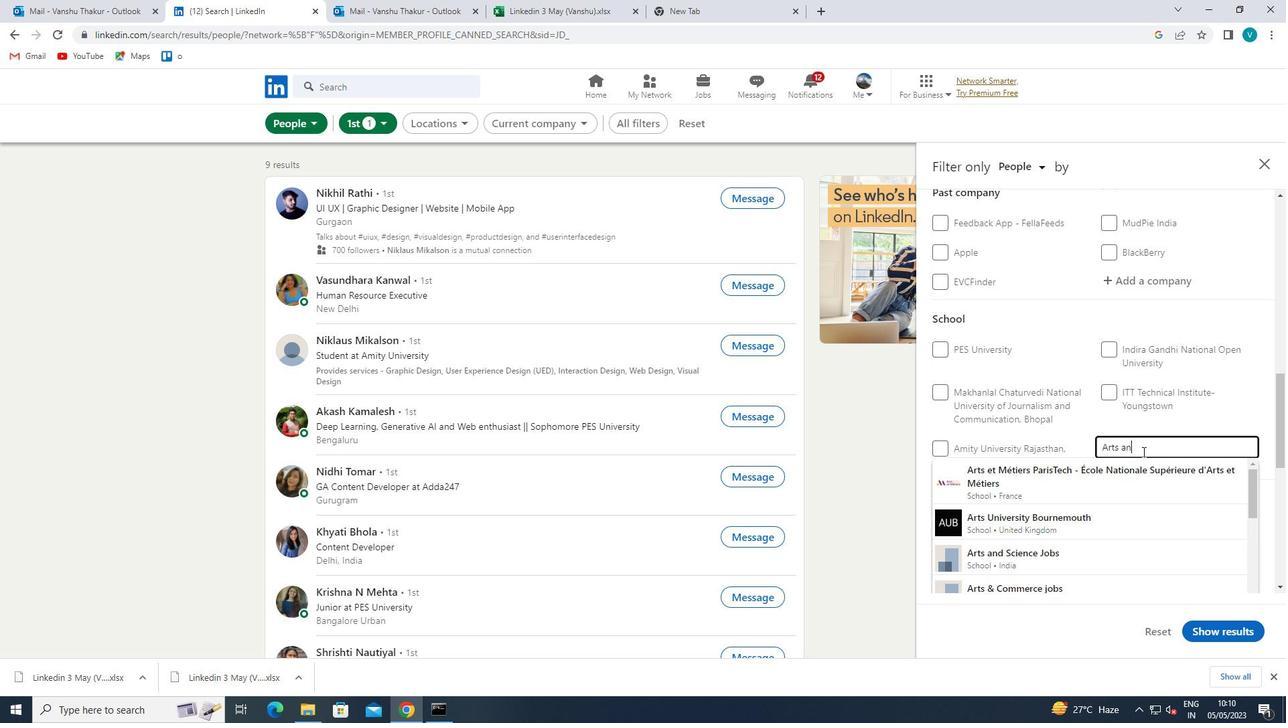 
Action: Mouse moved to (1120, 474)
Screenshot: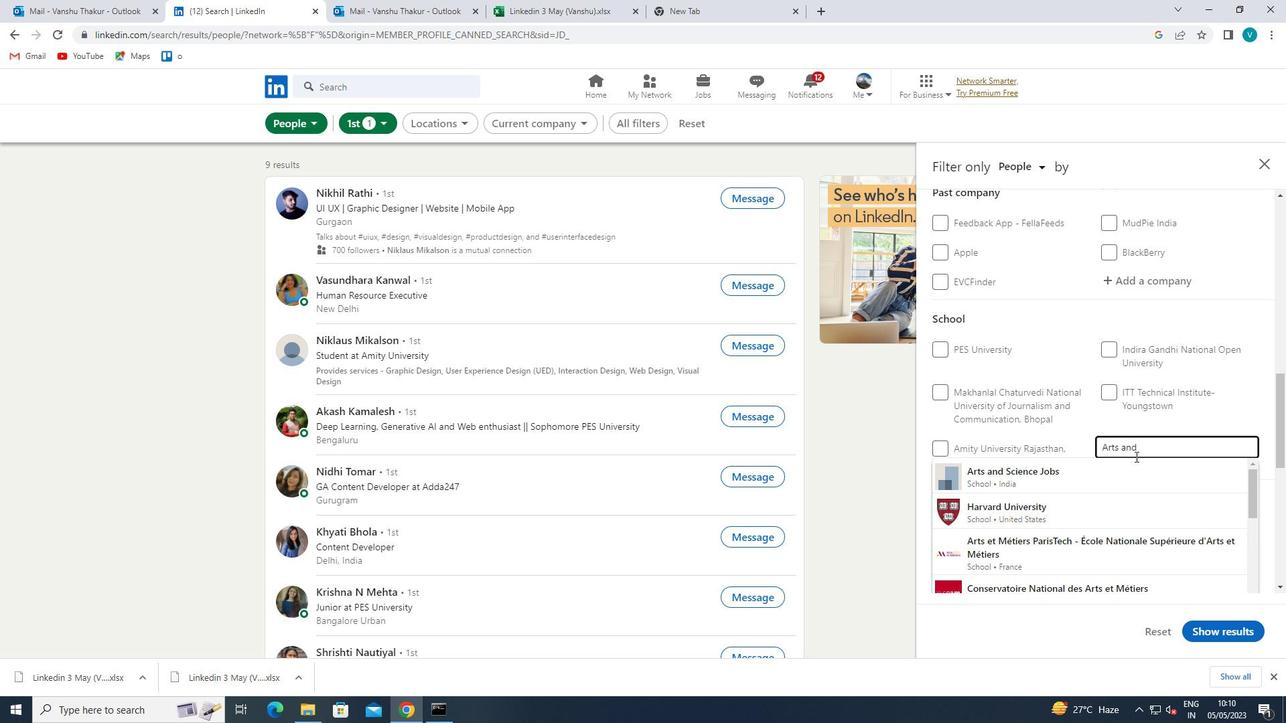 
Action: Mouse pressed left at (1120, 474)
Screenshot: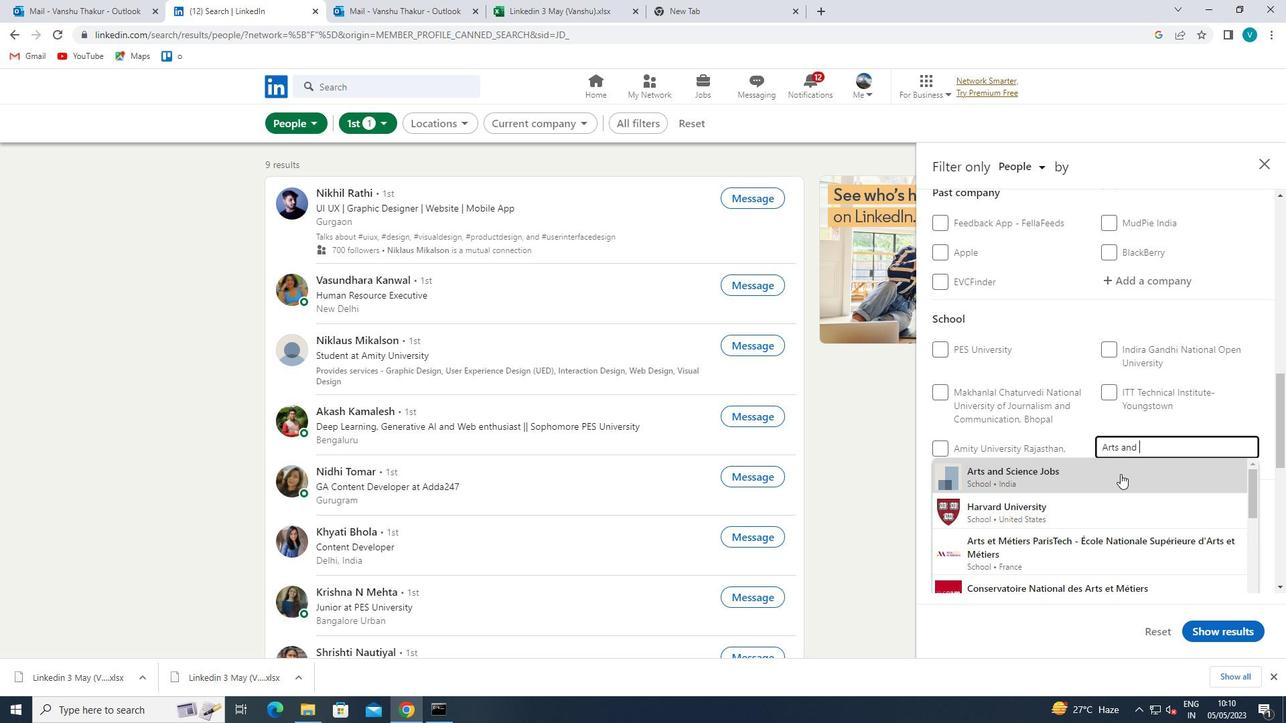 
Action: Mouse scrolled (1120, 473) with delta (0, 0)
Screenshot: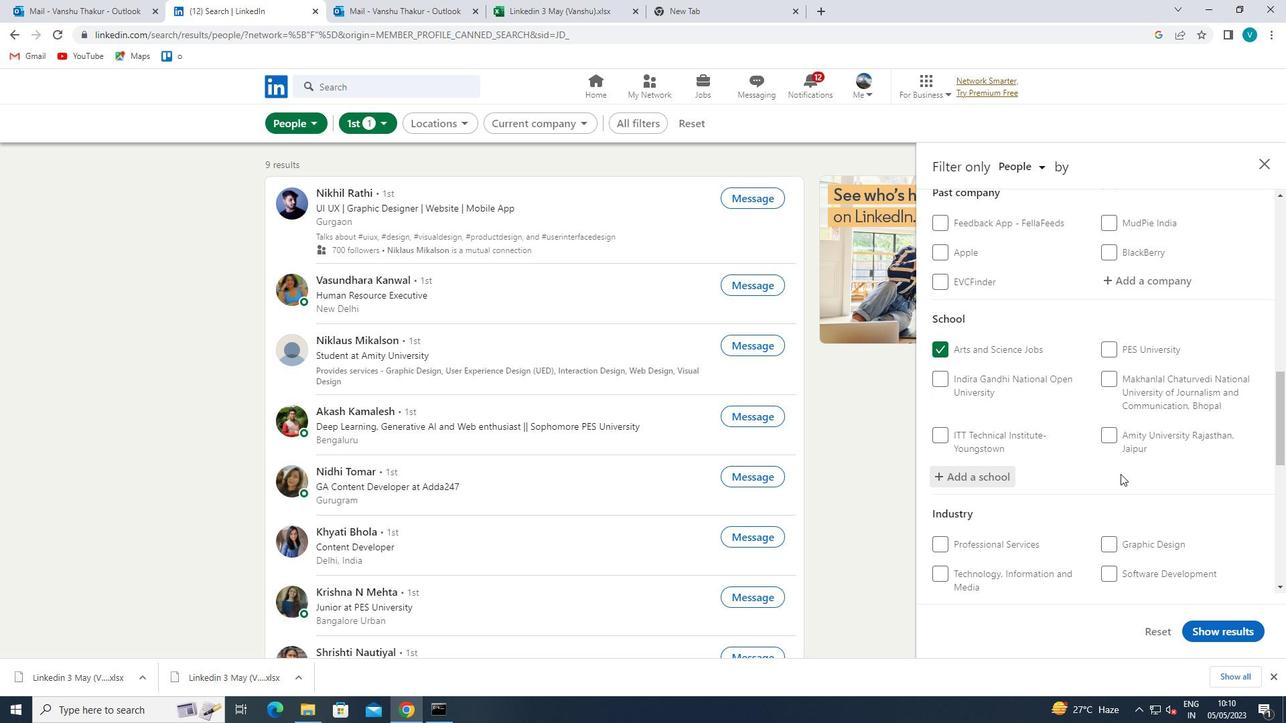 
Action: Mouse scrolled (1120, 473) with delta (0, 0)
Screenshot: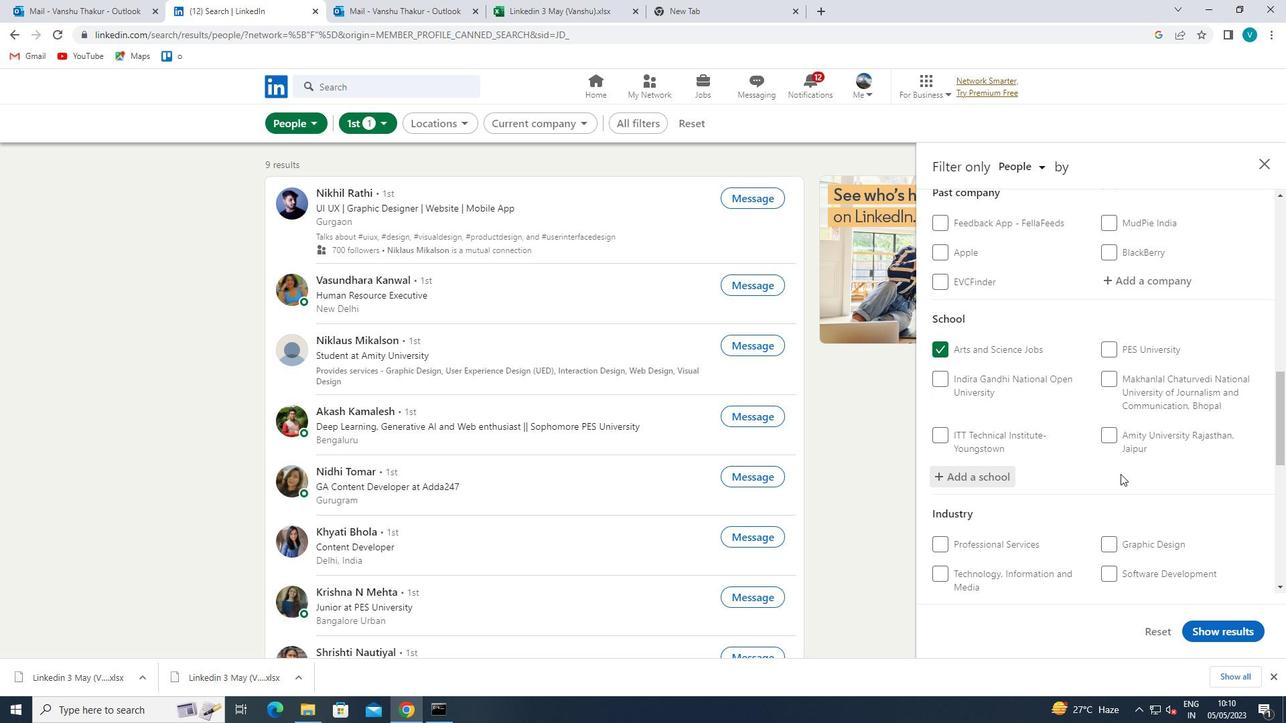 
Action: Mouse scrolled (1120, 473) with delta (0, 0)
Screenshot: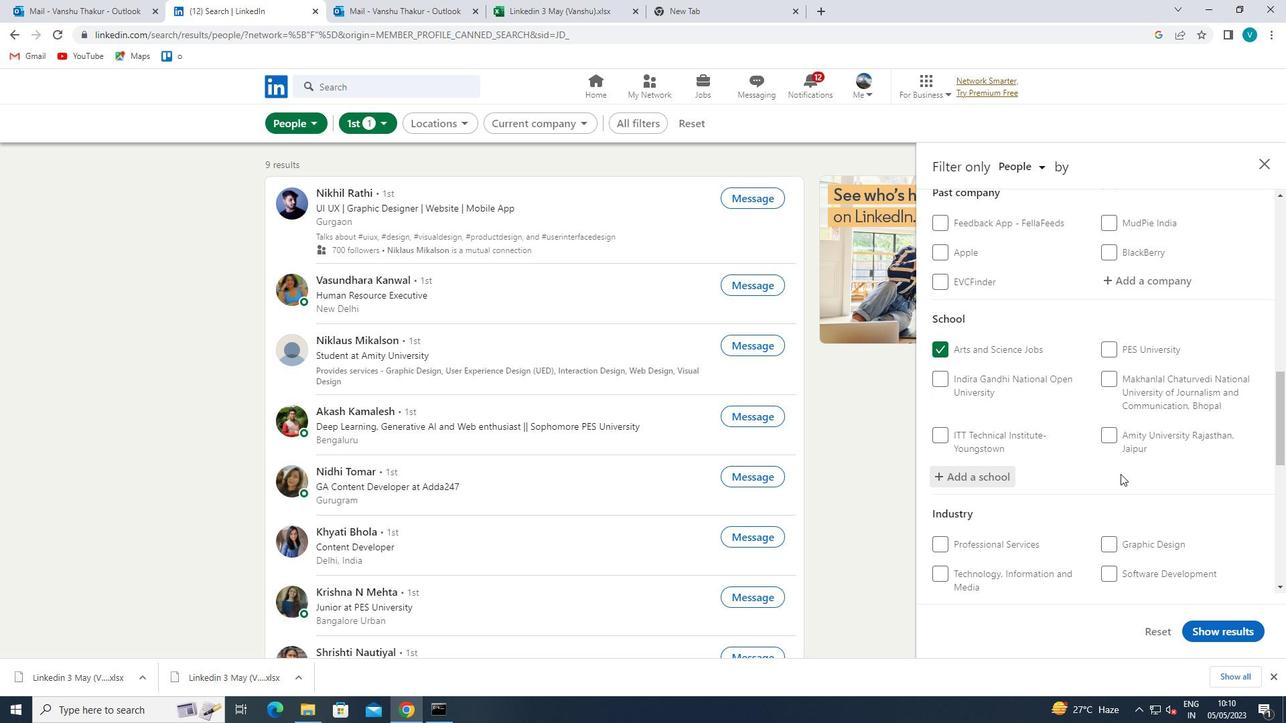 
Action: Mouse moved to (1142, 424)
Screenshot: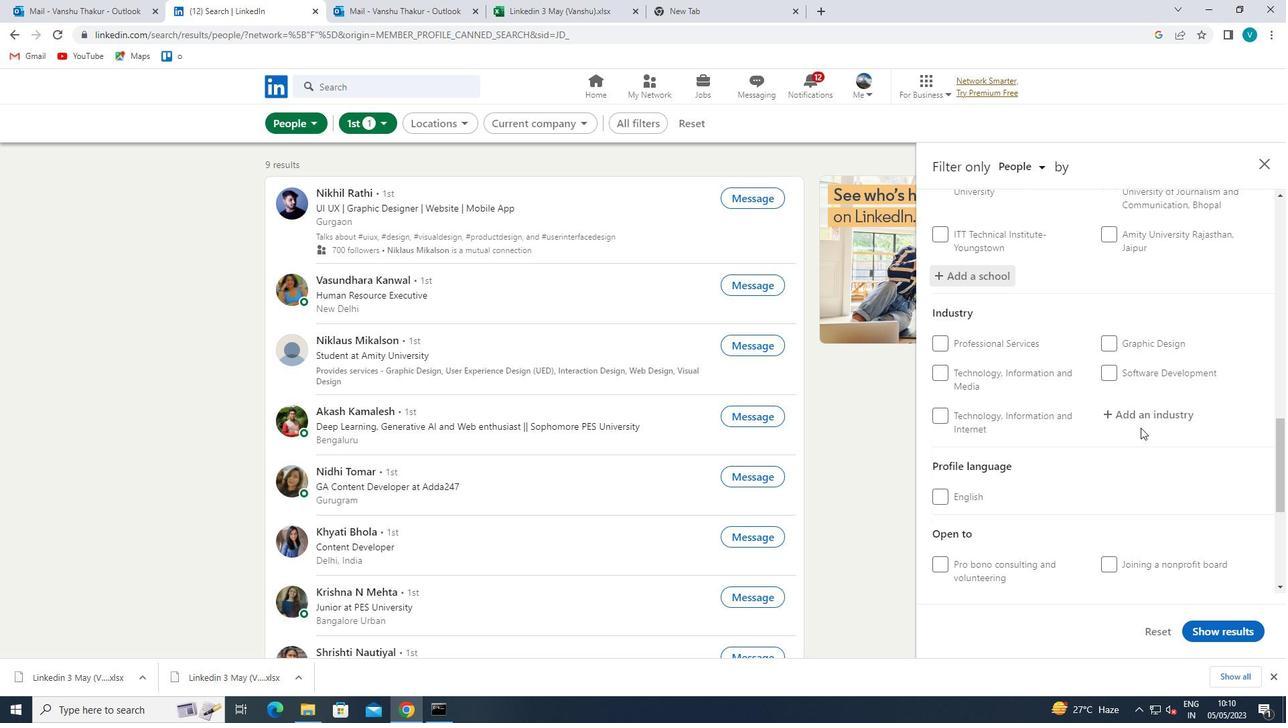 
Action: Mouse pressed left at (1142, 424)
Screenshot: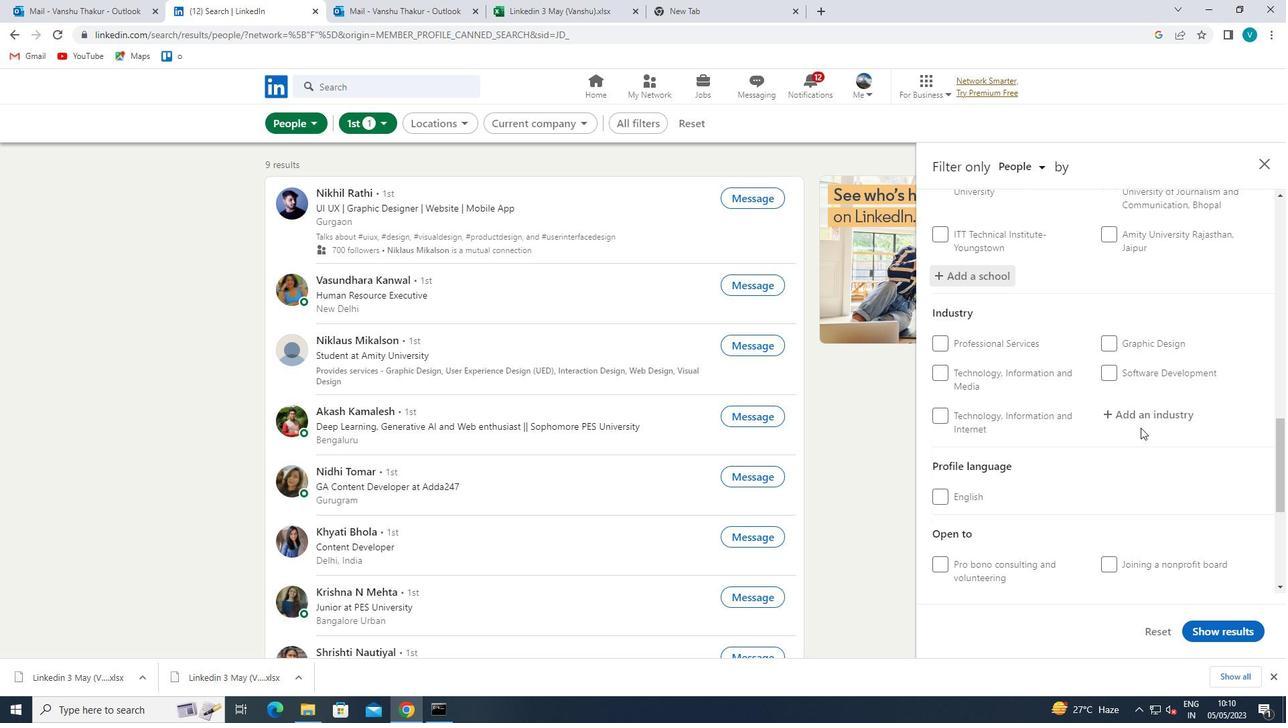 
Action: Key pressed <Key.shift>SURVE
Screenshot: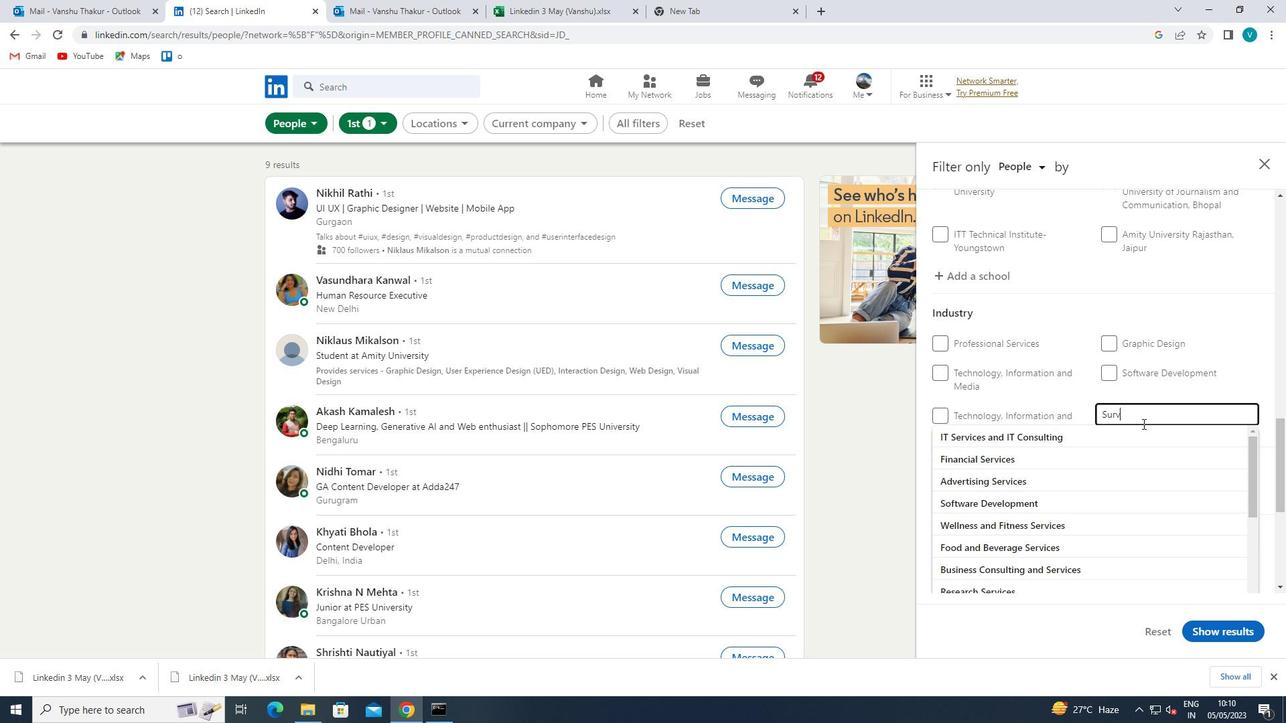 
Action: Mouse moved to (1126, 434)
Screenshot: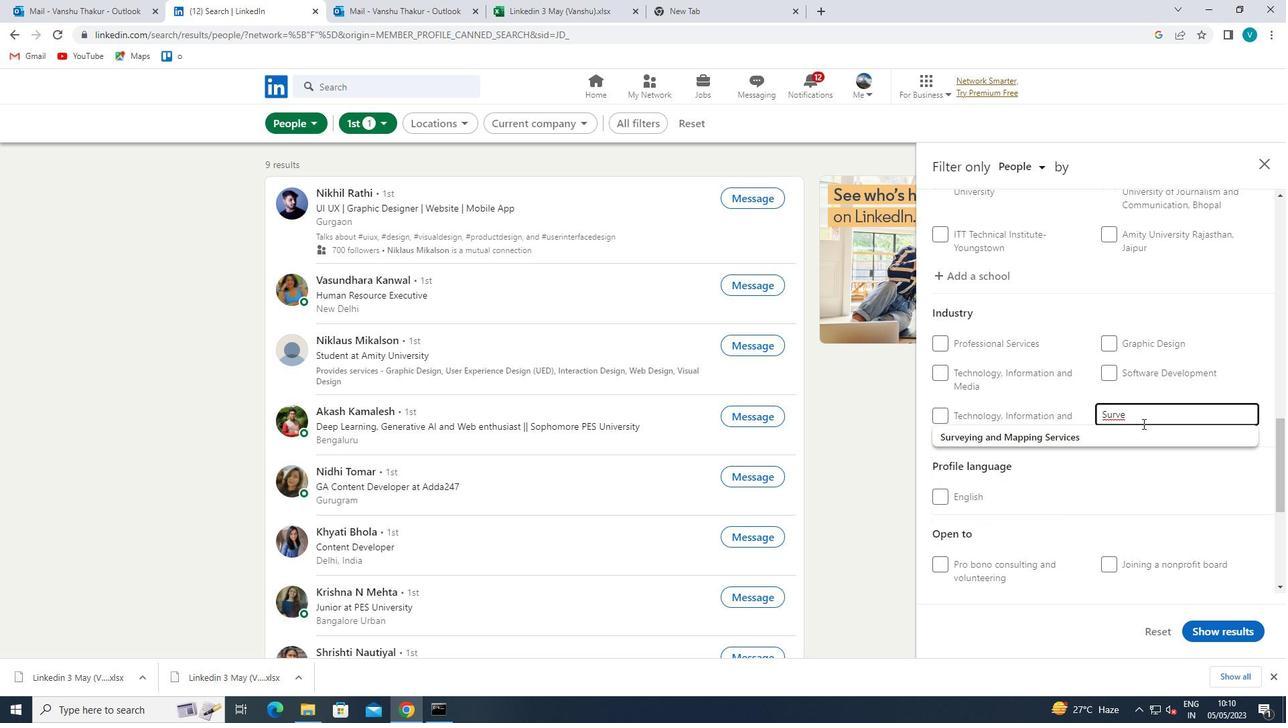 
Action: Mouse pressed left at (1126, 434)
Screenshot: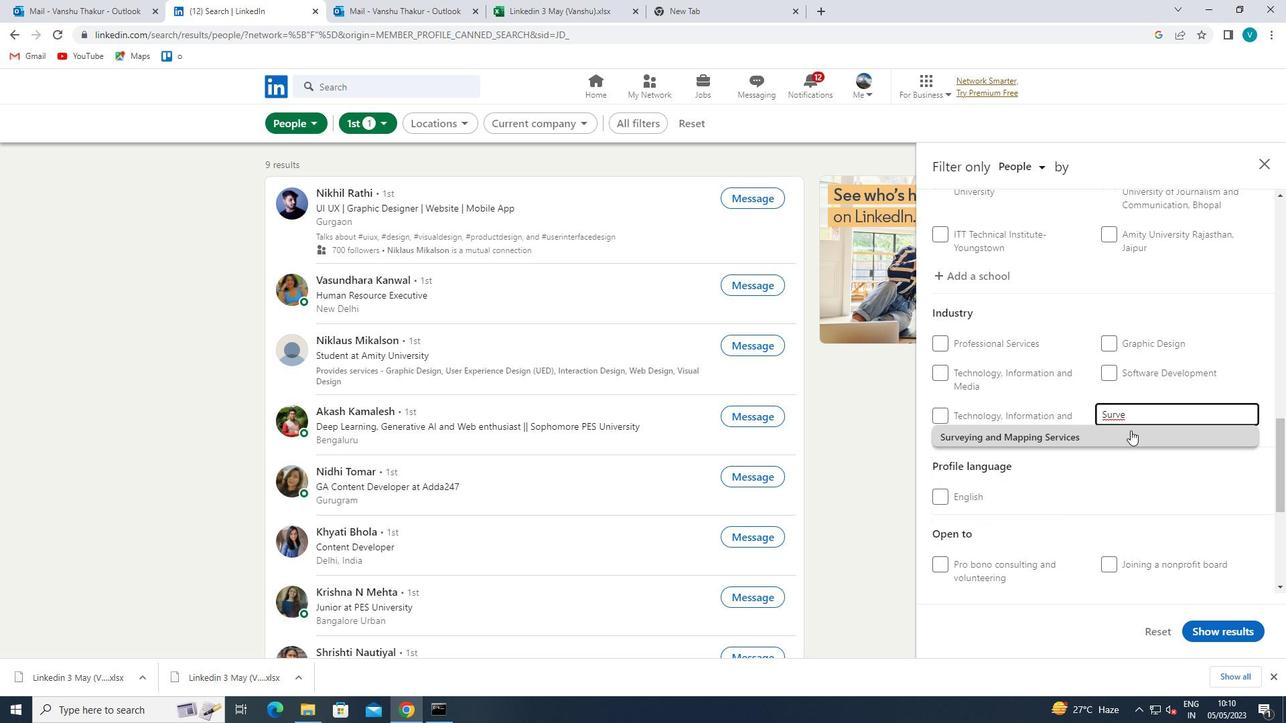 
Action: Mouse scrolled (1126, 433) with delta (0, 0)
Screenshot: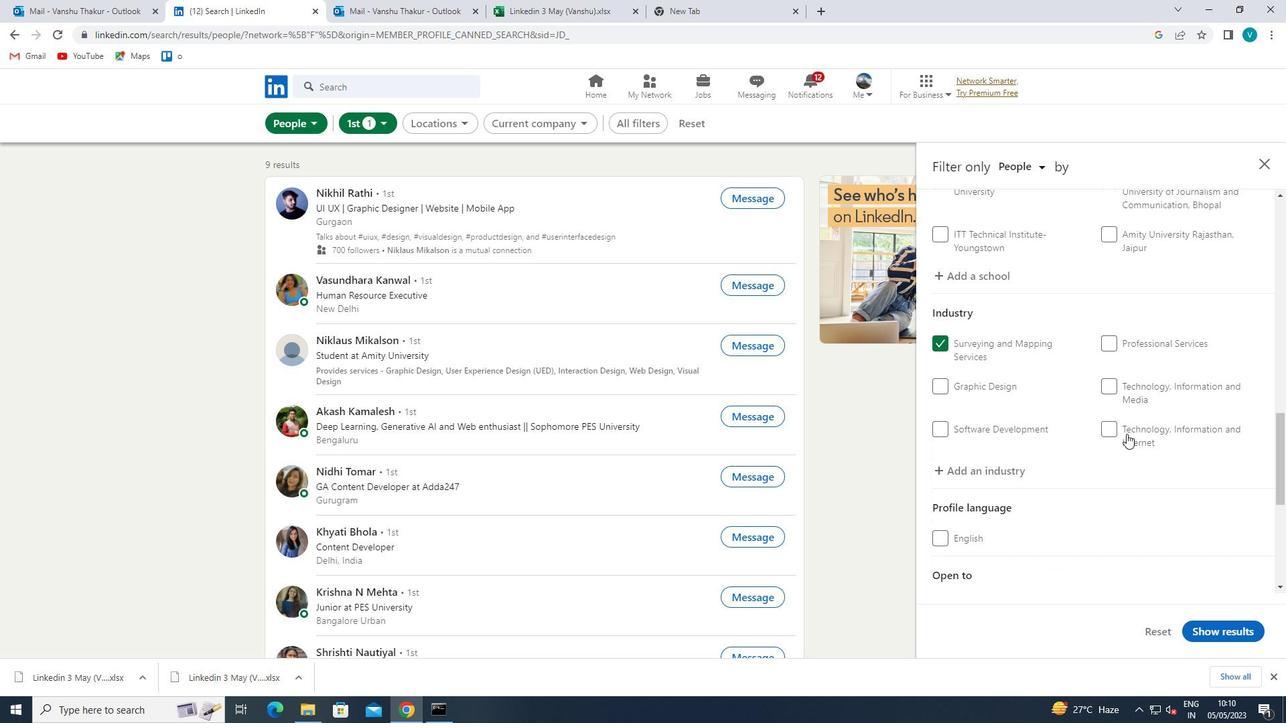 
Action: Mouse scrolled (1126, 433) with delta (0, 0)
Screenshot: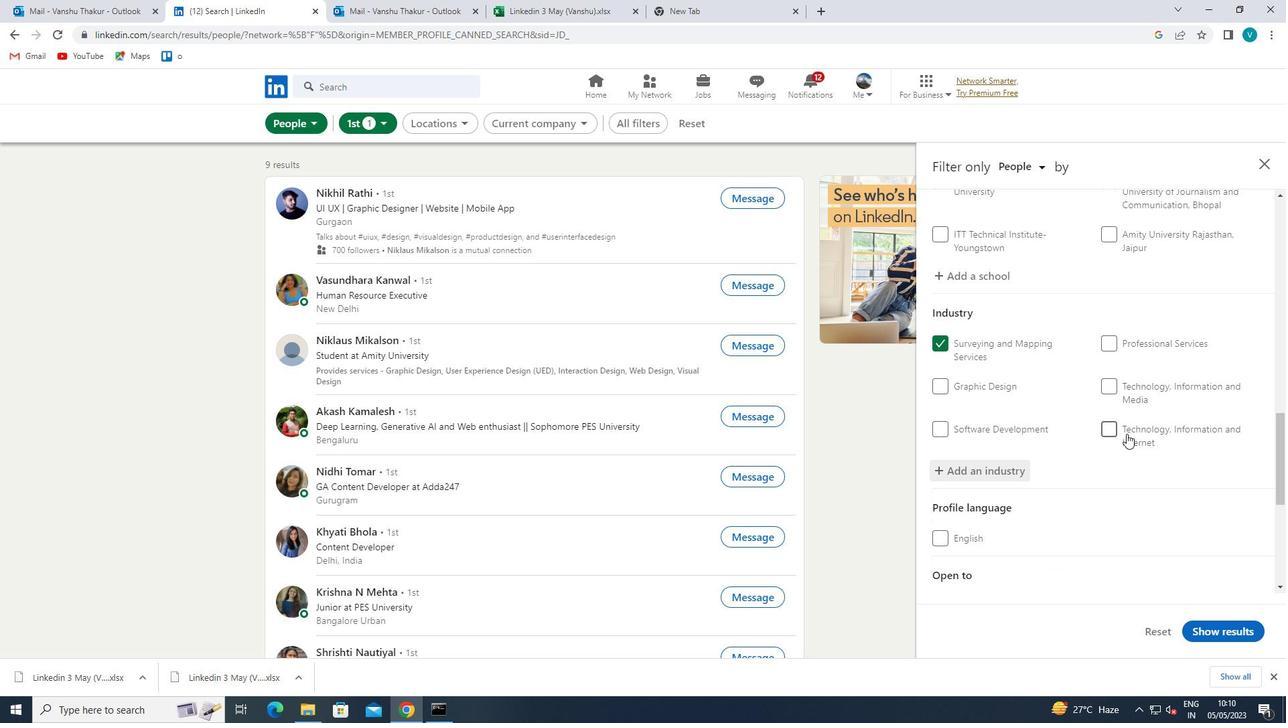 
Action: Mouse scrolled (1126, 433) with delta (0, 0)
Screenshot: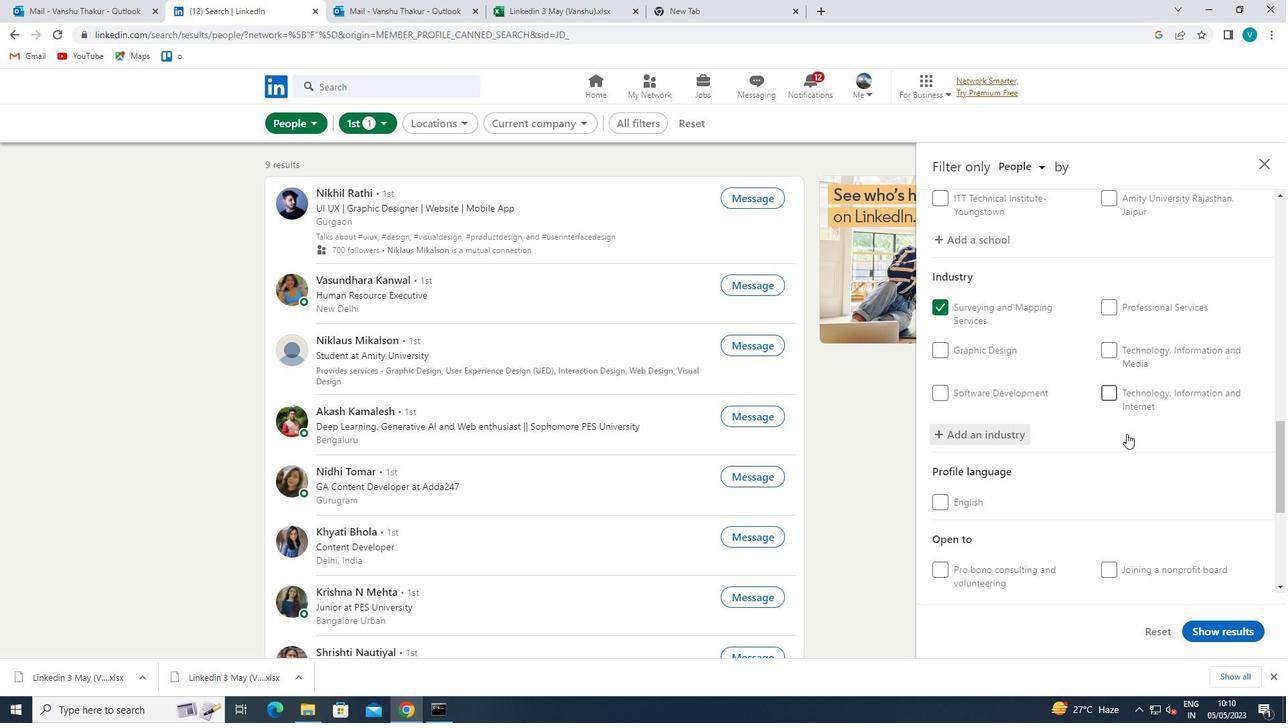 
Action: Mouse scrolled (1126, 433) with delta (0, 0)
Screenshot: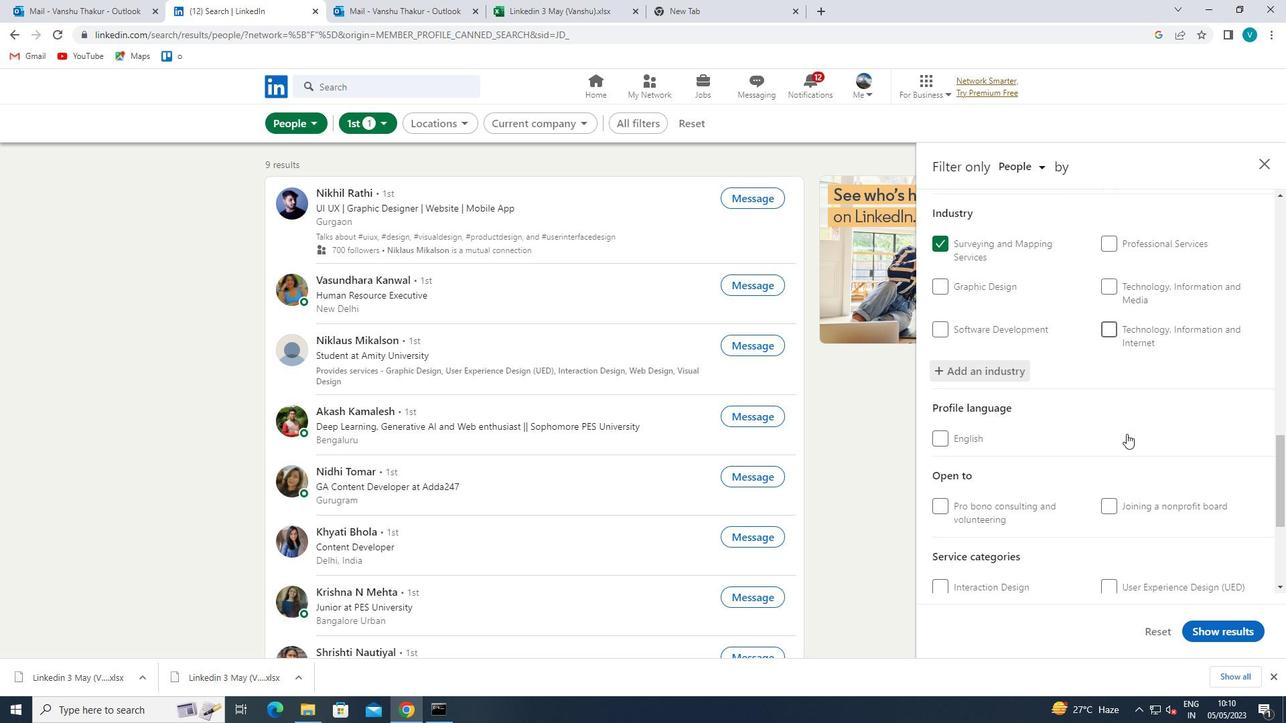 
Action: Mouse scrolled (1126, 433) with delta (0, 0)
Screenshot: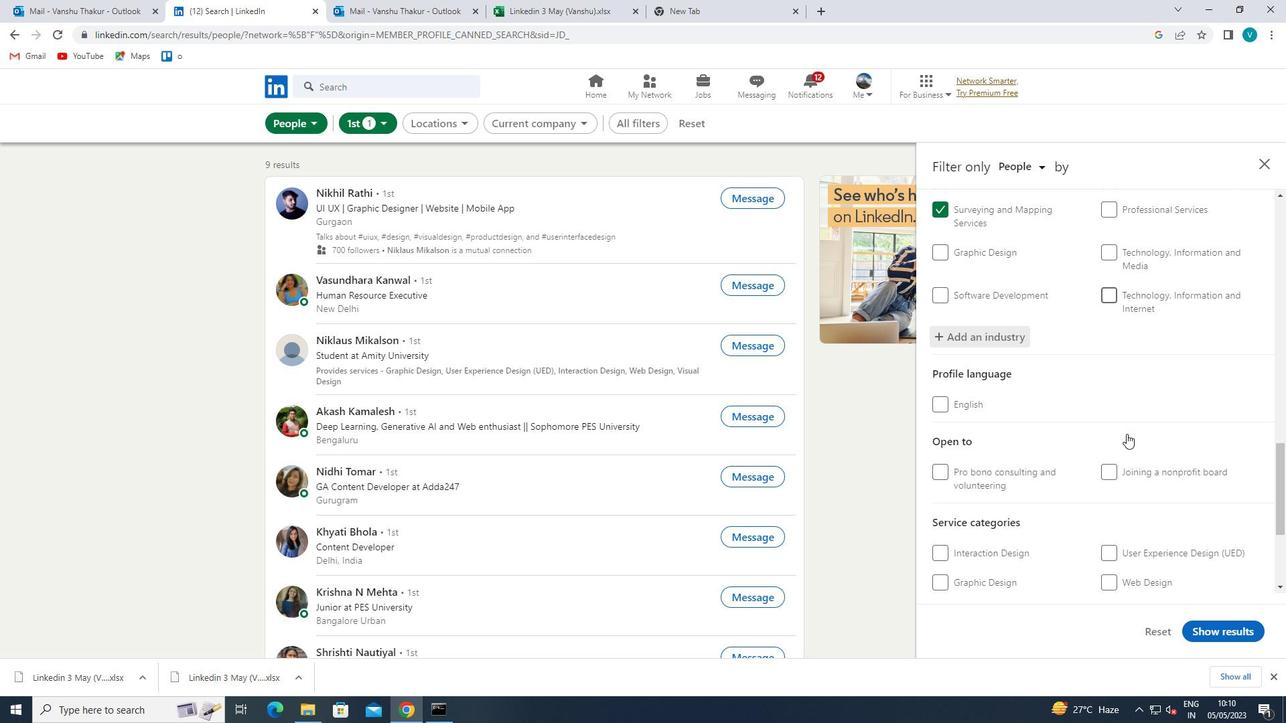 
Action: Mouse moved to (1152, 405)
Screenshot: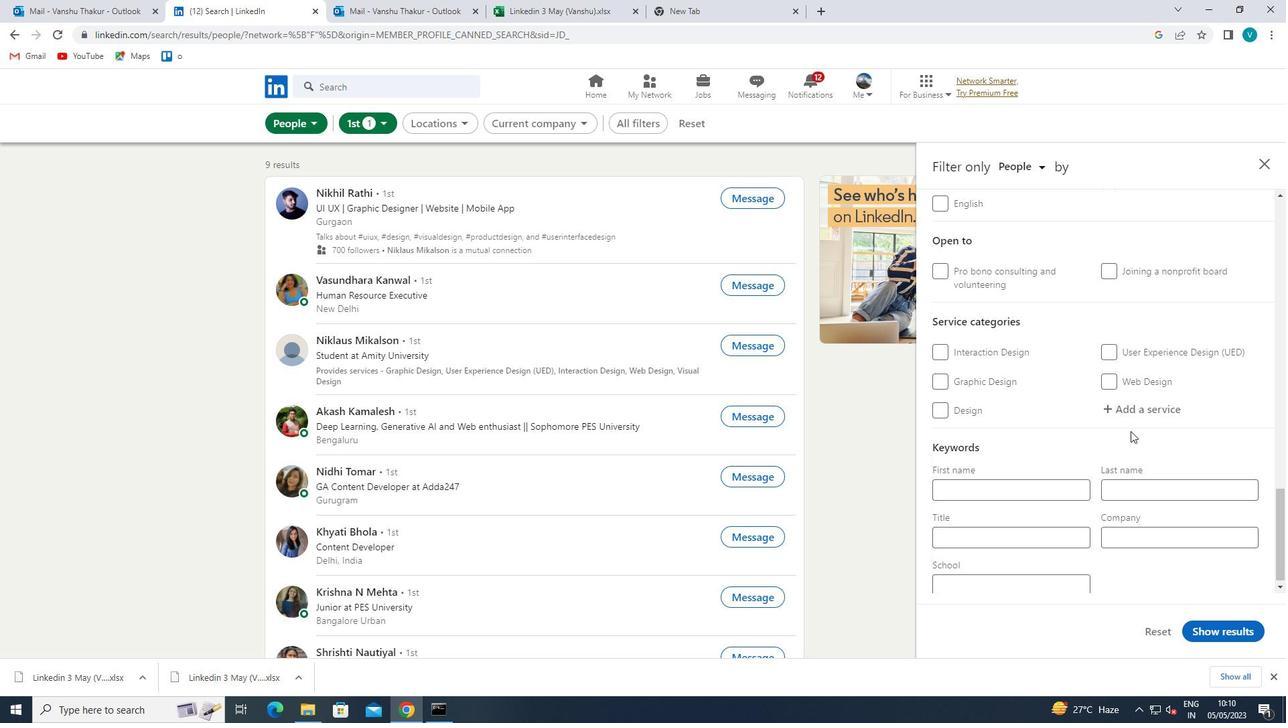 
Action: Mouse pressed left at (1152, 405)
Screenshot: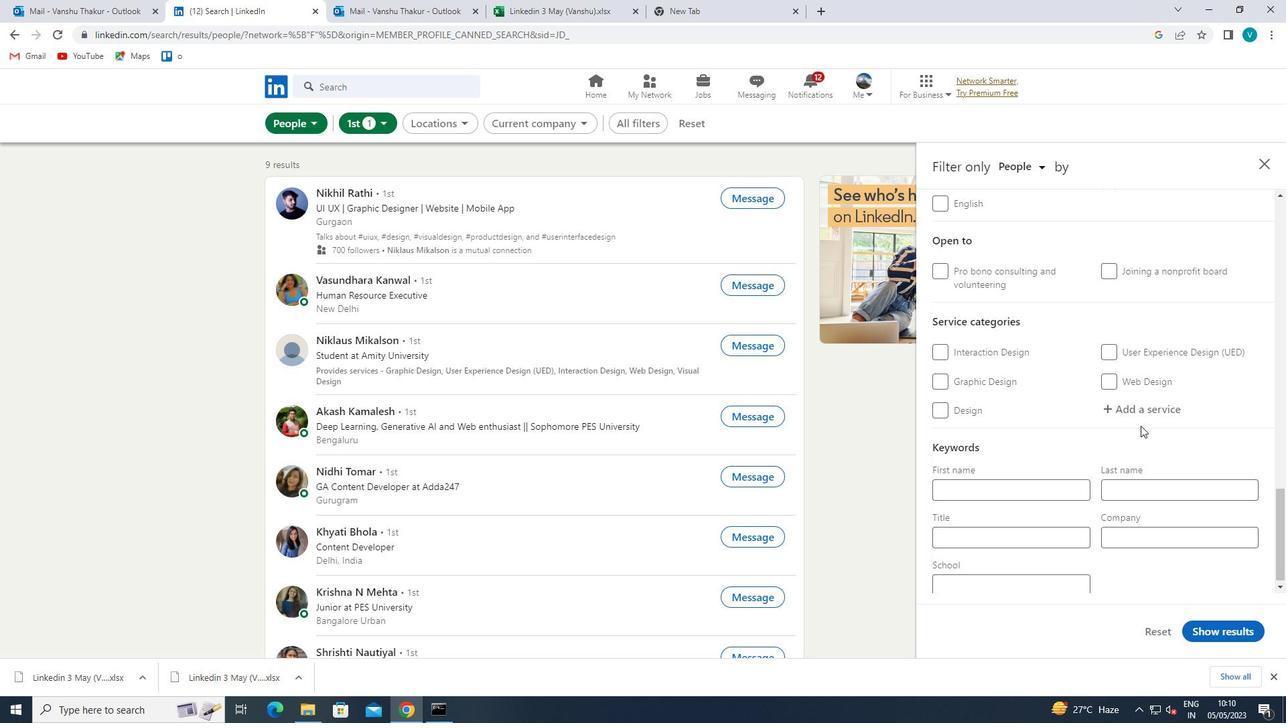 
Action: Key pressed <Key.shift>BUSINESS
Screenshot: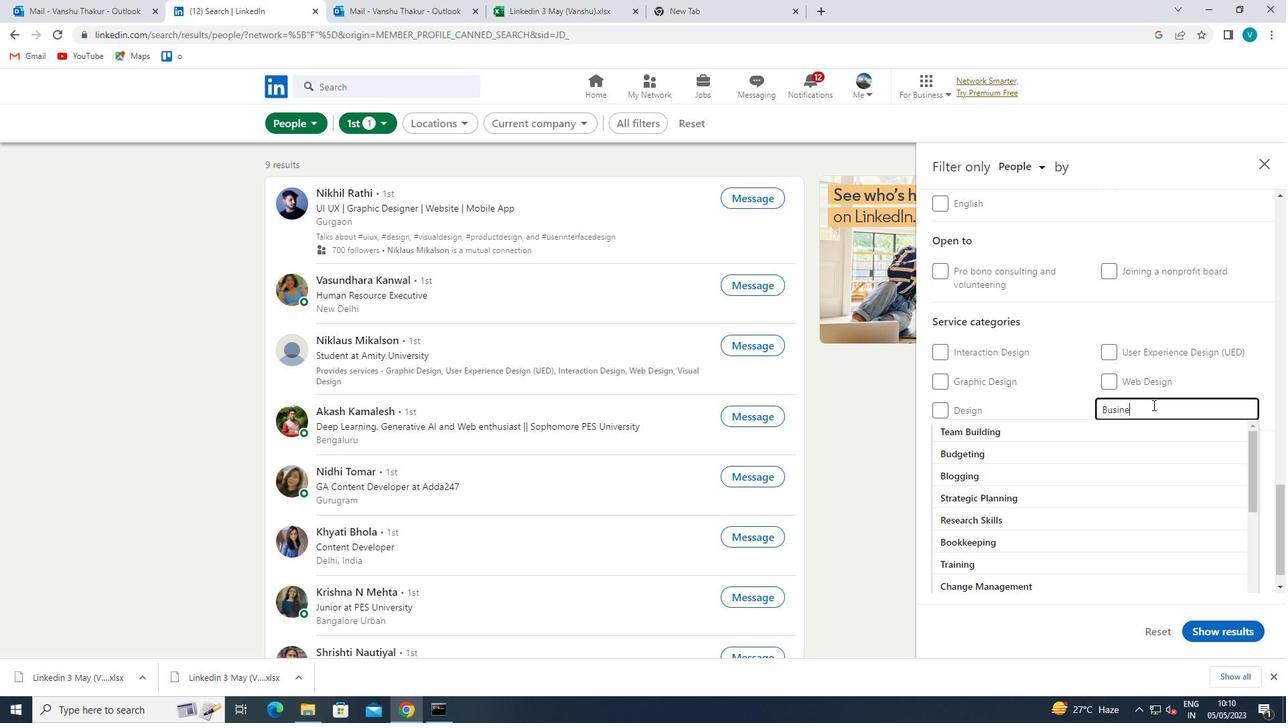 
Action: Mouse moved to (1096, 468)
Screenshot: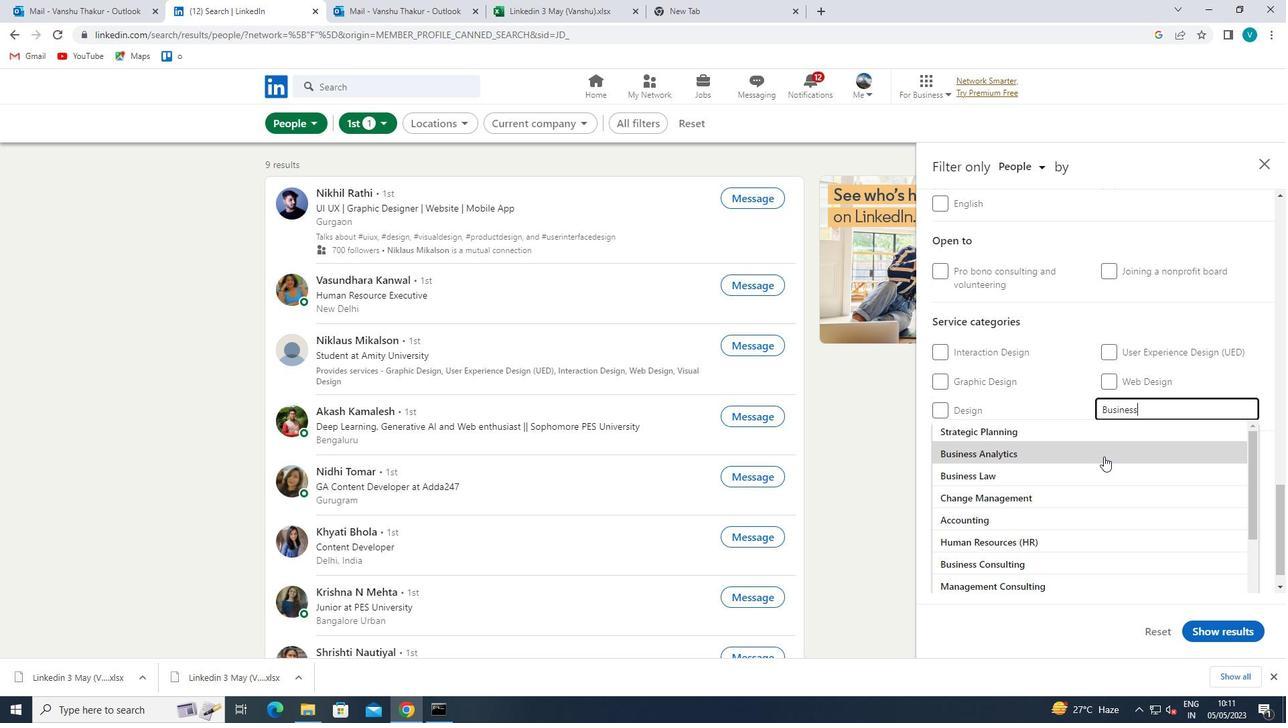 
Action: Mouse pressed left at (1096, 468)
Screenshot: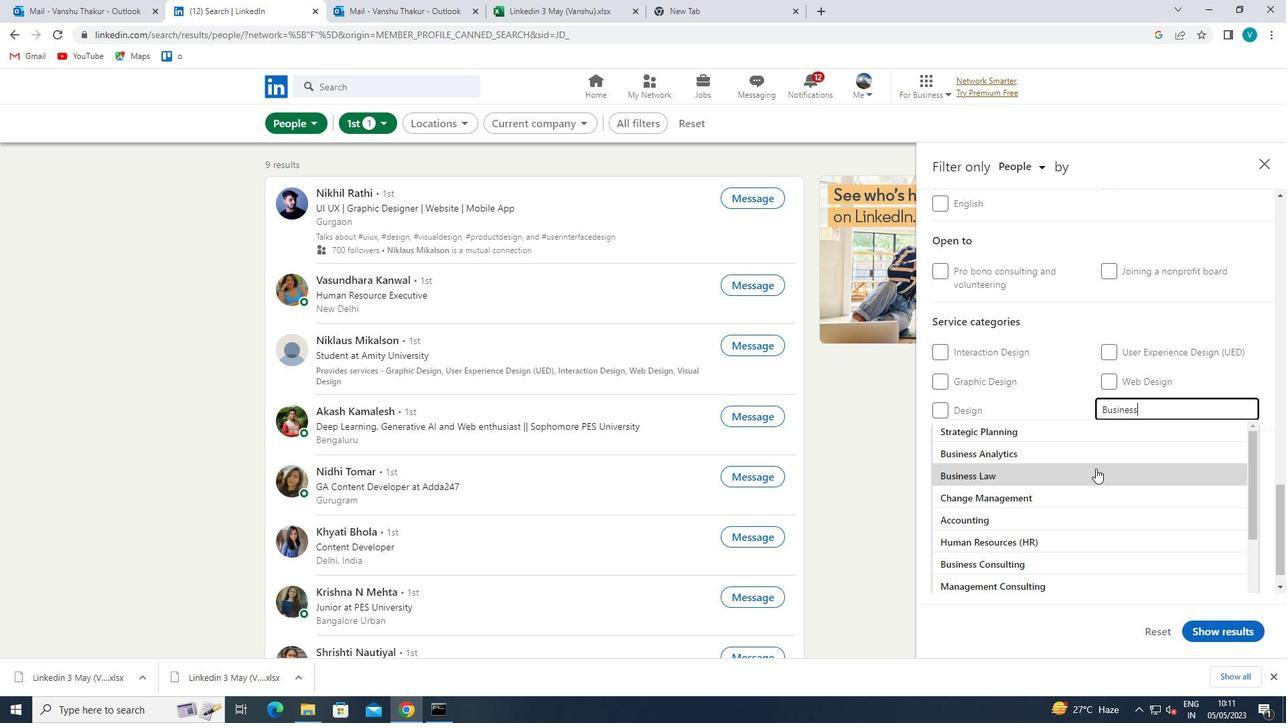 
Action: Mouse scrolled (1096, 468) with delta (0, 0)
Screenshot: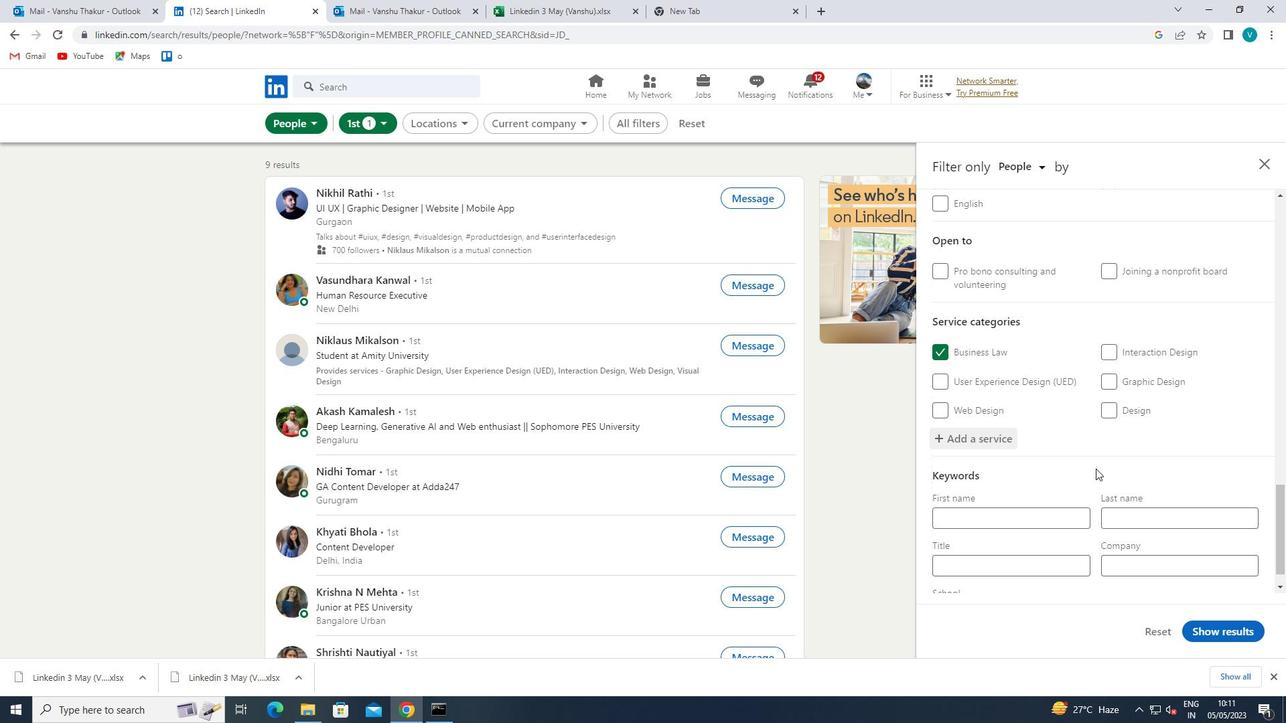 
Action: Mouse scrolled (1096, 468) with delta (0, 0)
Screenshot: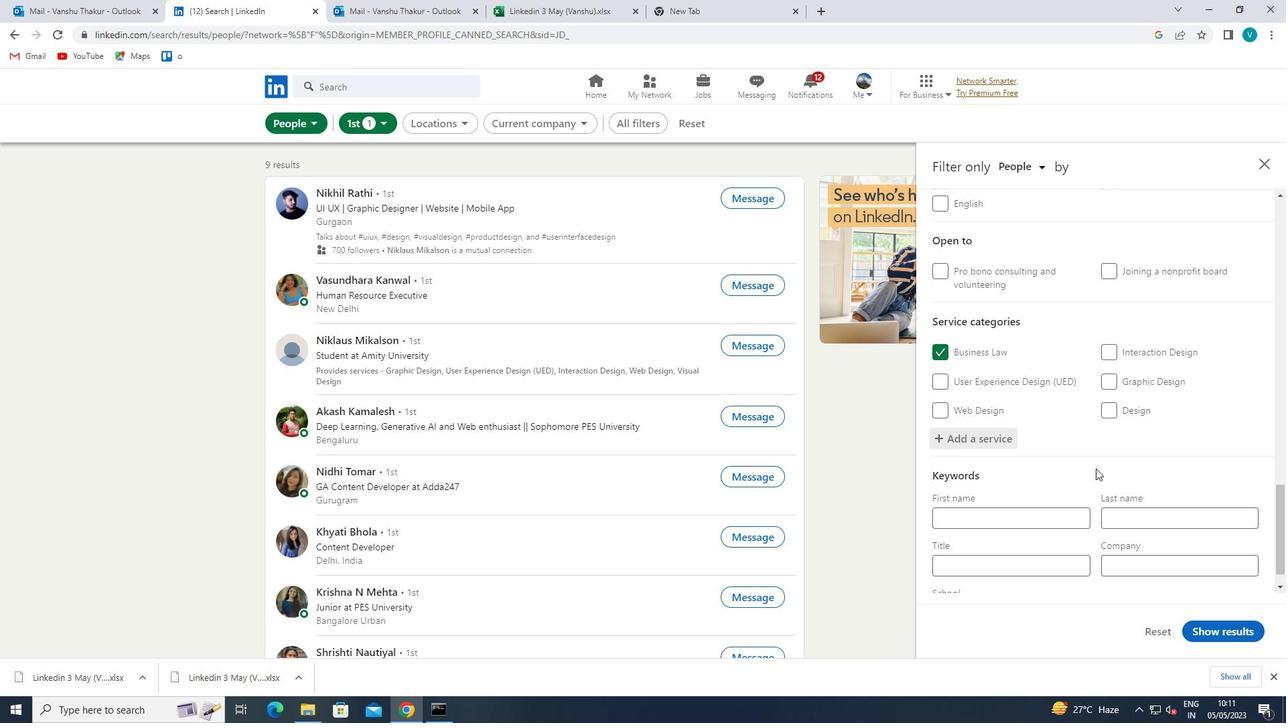 
Action: Mouse scrolled (1096, 468) with delta (0, 0)
Screenshot: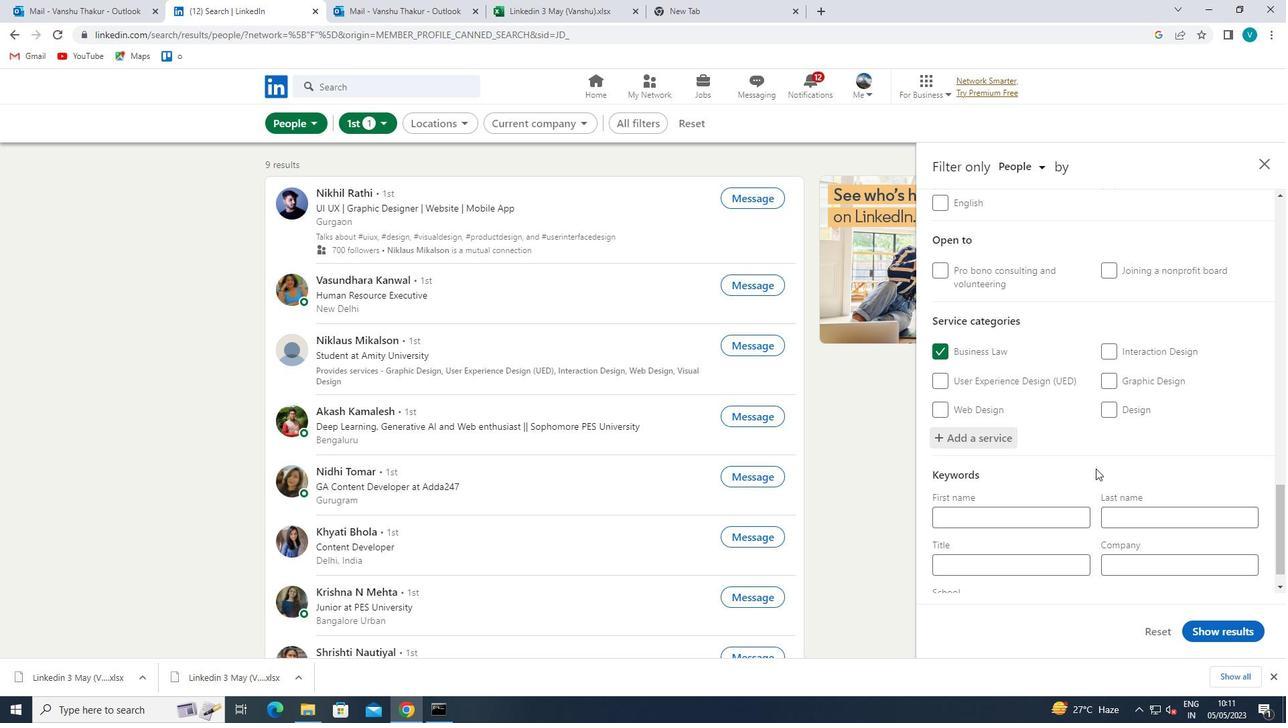 
Action: Mouse scrolled (1096, 468) with delta (0, 0)
Screenshot: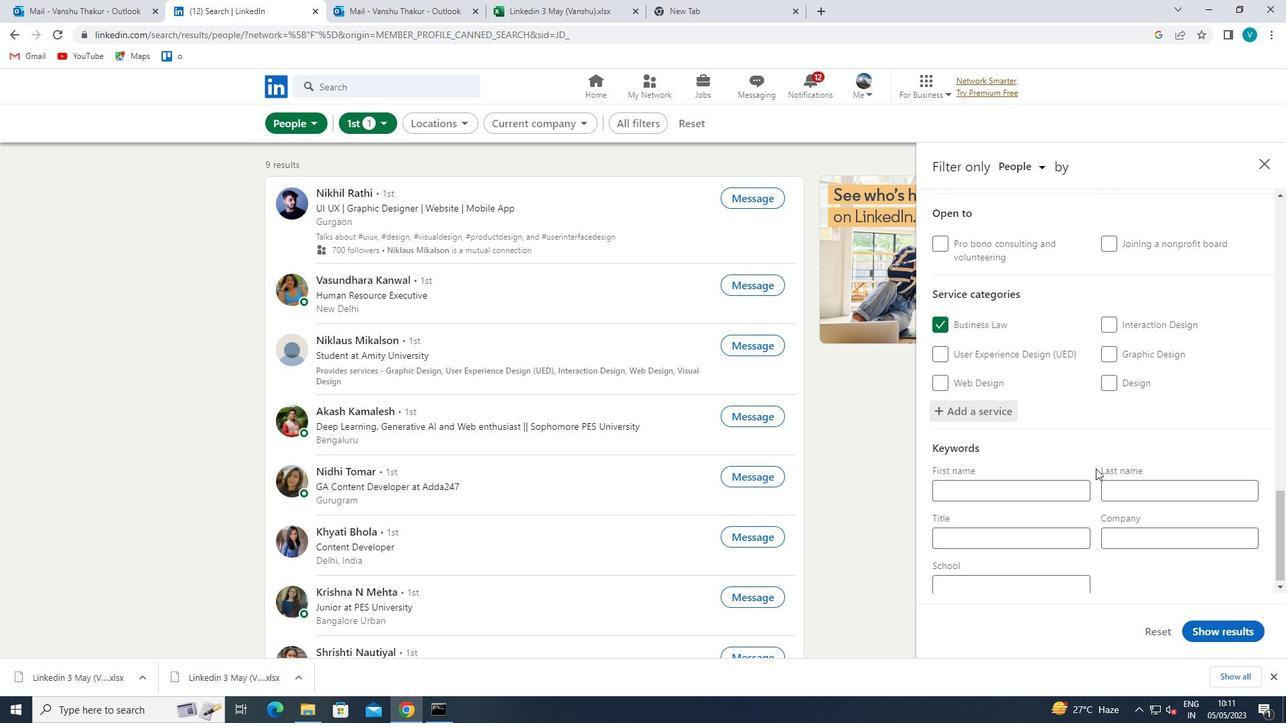 
Action: Mouse moved to (1046, 529)
Screenshot: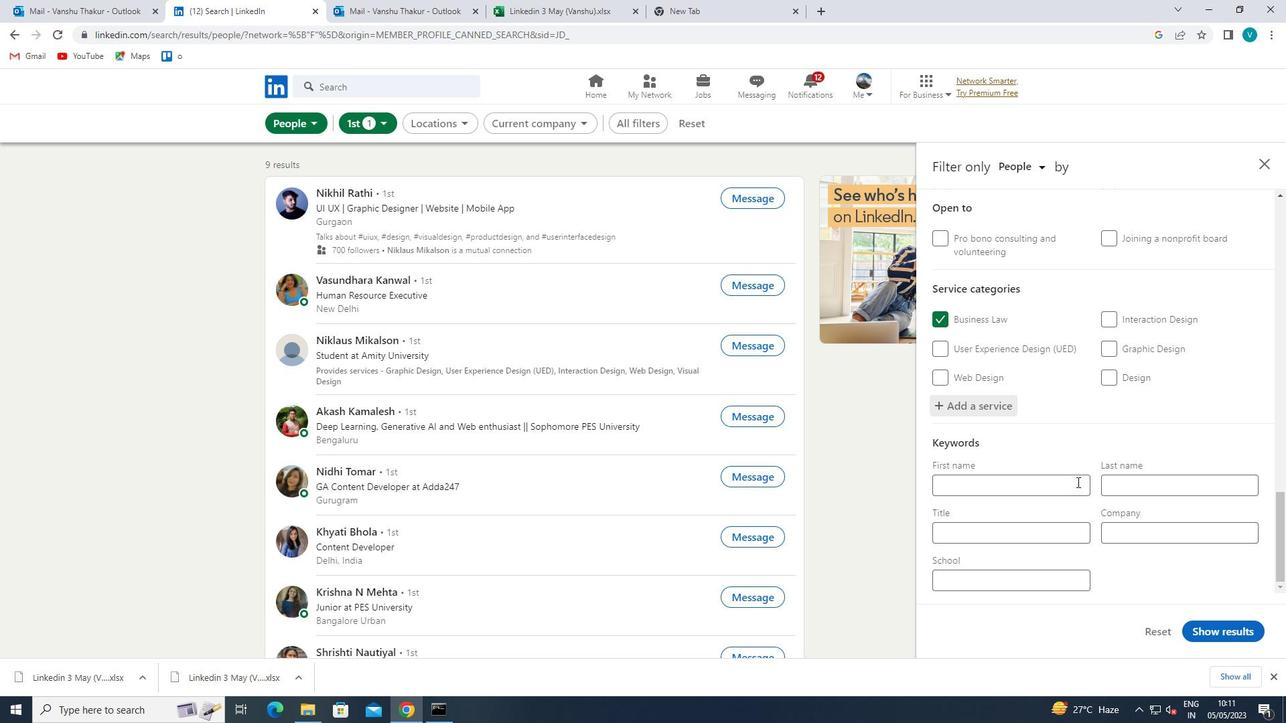 
Action: Mouse pressed left at (1046, 529)
Screenshot: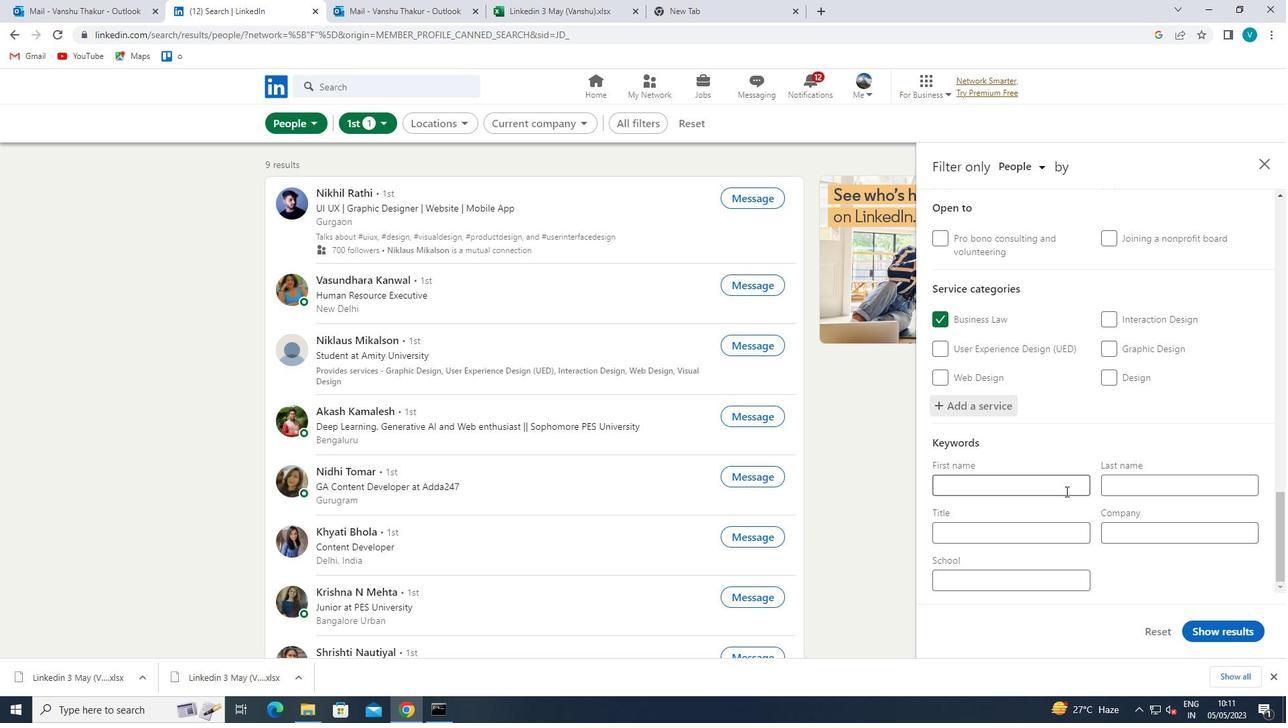
Action: Key pressed <Key.shift>HEAVY<Key.space><Key.shift>EQIPM<Key.backspace><Key.backspace><Key.backspace>UIPMENT<Key.space><Key.shift>OPEARO
Screenshot: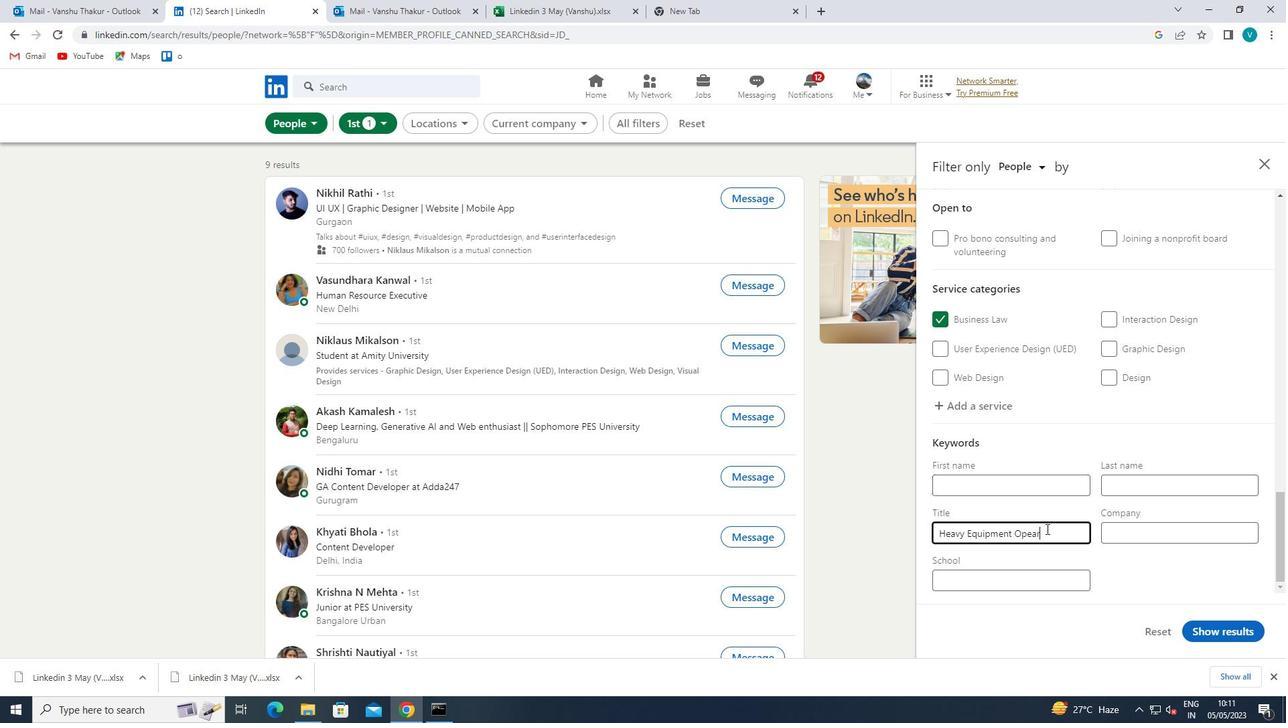 
Action: Mouse moved to (1100, 535)
Screenshot: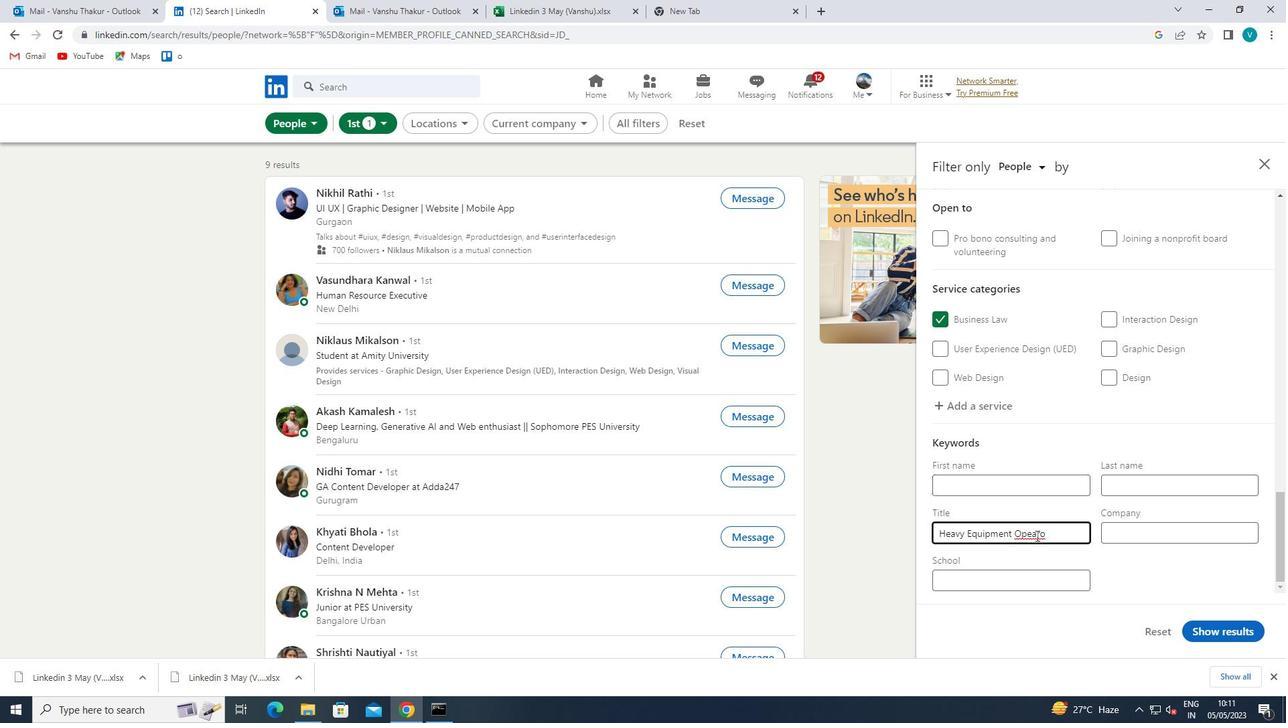 
Action: Key pressed <Key.backspace><Key.backspace><Key.backspace><Key.backspace>ERARTOR
Screenshot: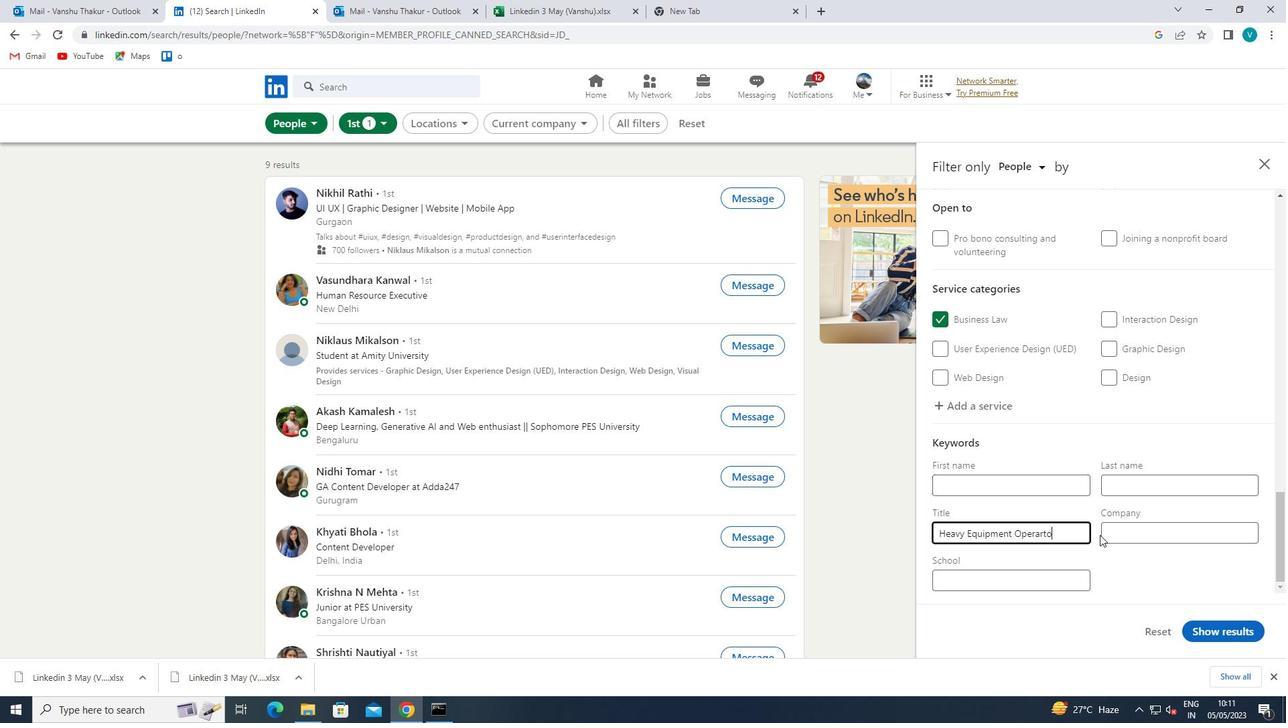 
Action: Mouse moved to (1212, 631)
Screenshot: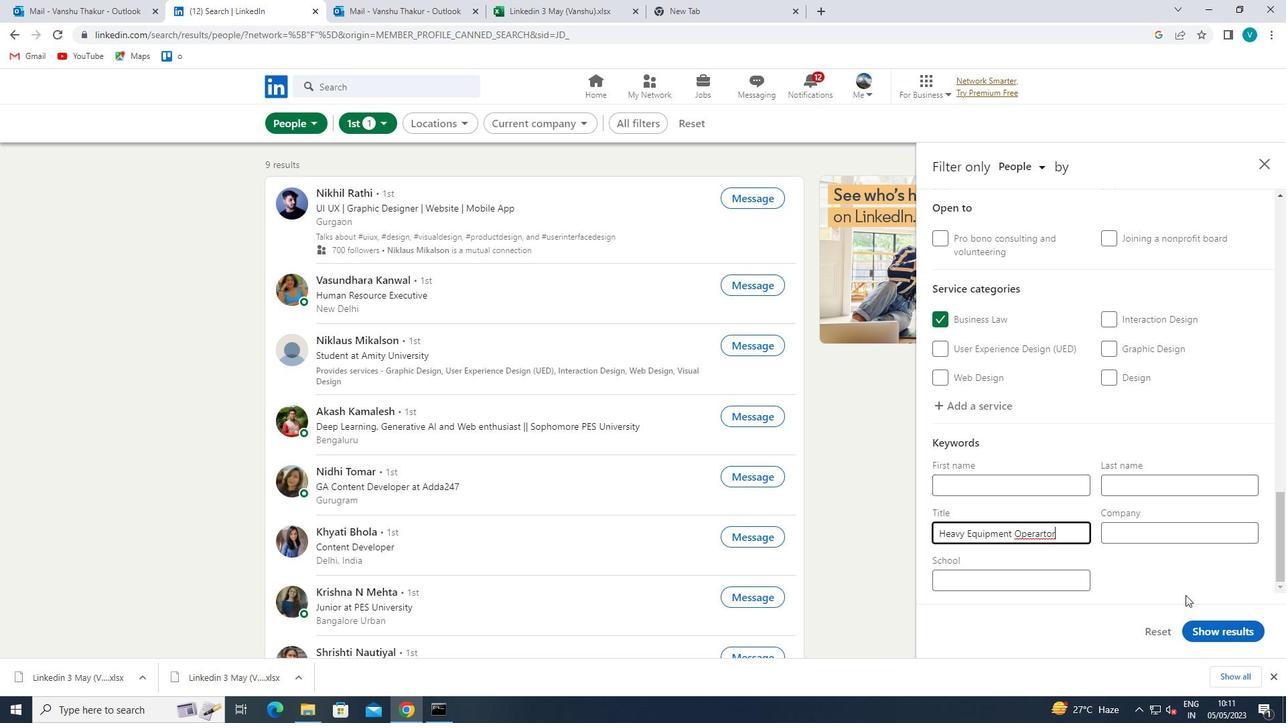 
Action: Mouse pressed left at (1212, 631)
Screenshot: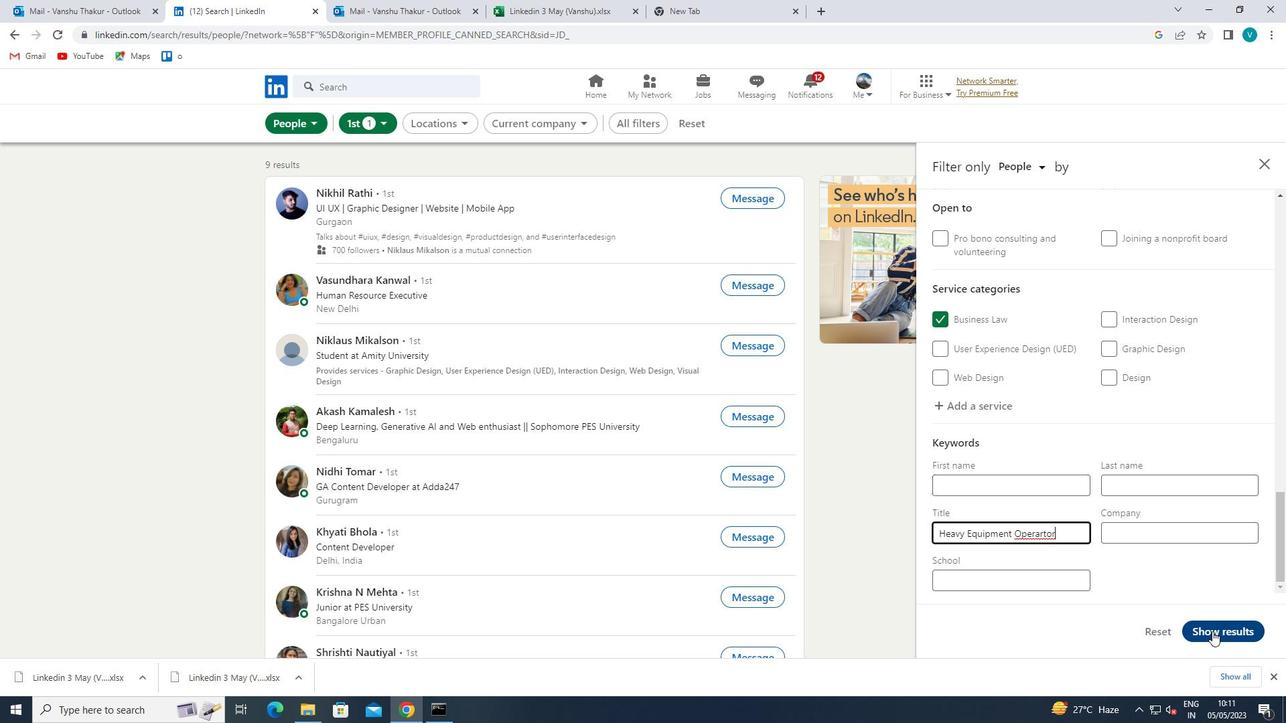 
